 Task: Look for space in Căuşeni, Moldova from 5th July, 2023 to 15th July, 2023 for 9 adults in price range Rs.15000 to Rs.25000. Place can be entire place with 5 bedrooms having 5 beds and 5 bathrooms. Property type can be house, flat, guest house. Booking option can be shelf check-in. Required host language is English.
Action: Mouse moved to (416, 54)
Screenshot: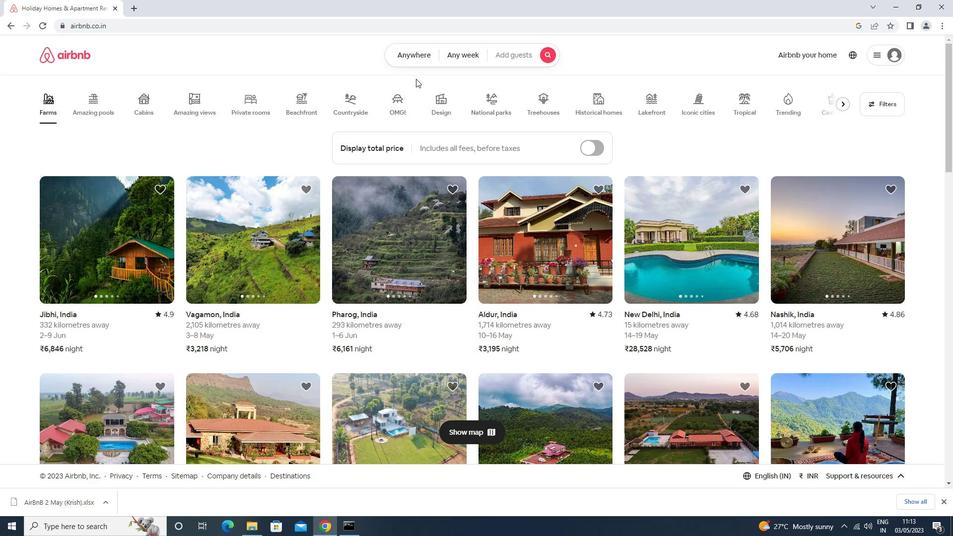 
Action: Mouse pressed left at (416, 54)
Screenshot: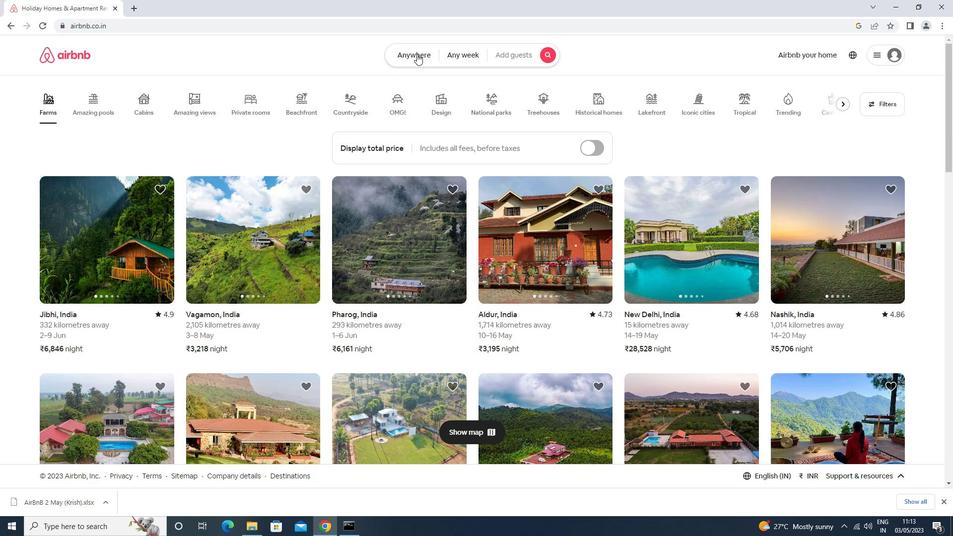 
Action: Mouse moved to (368, 95)
Screenshot: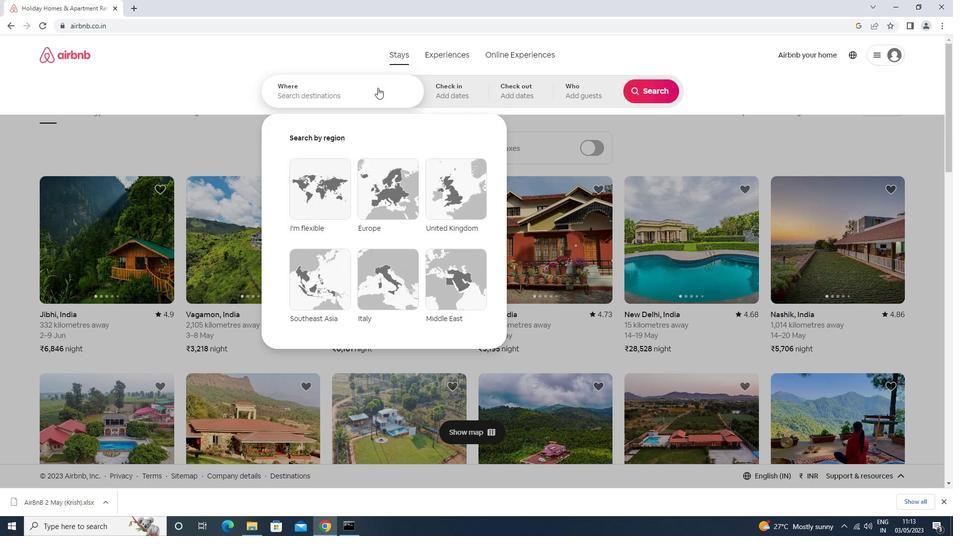 
Action: Mouse pressed left at (368, 95)
Screenshot: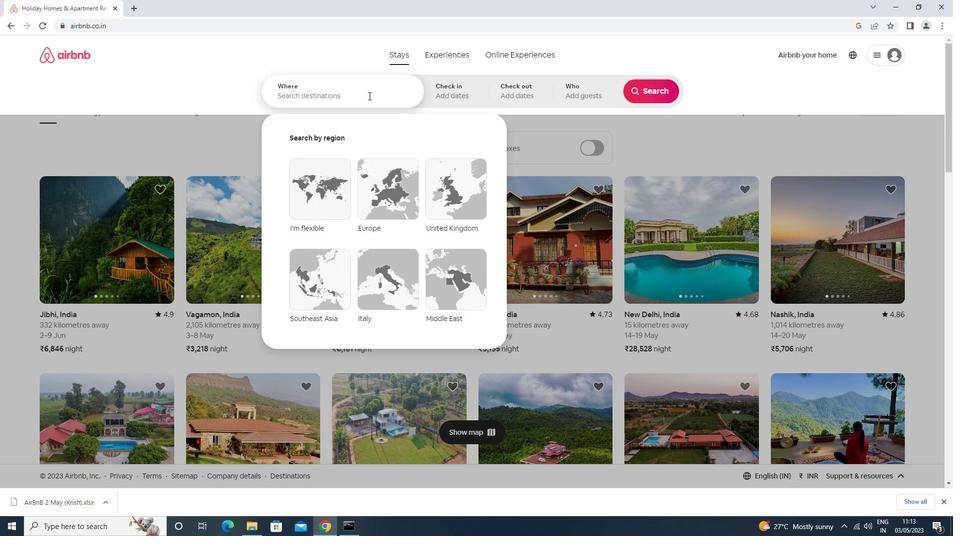 
Action: Key pressed causeni<Key.down><Key.enter>
Screenshot: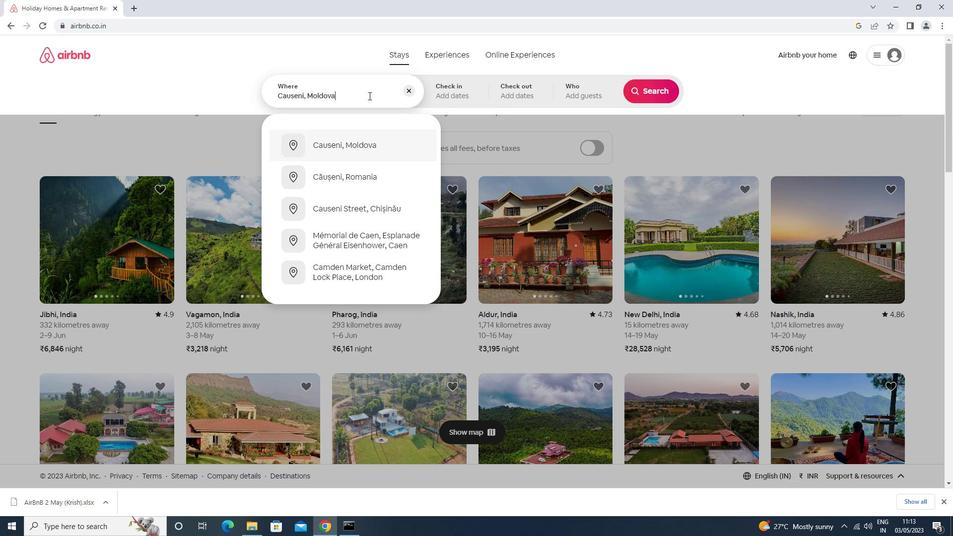 
Action: Mouse moved to (648, 172)
Screenshot: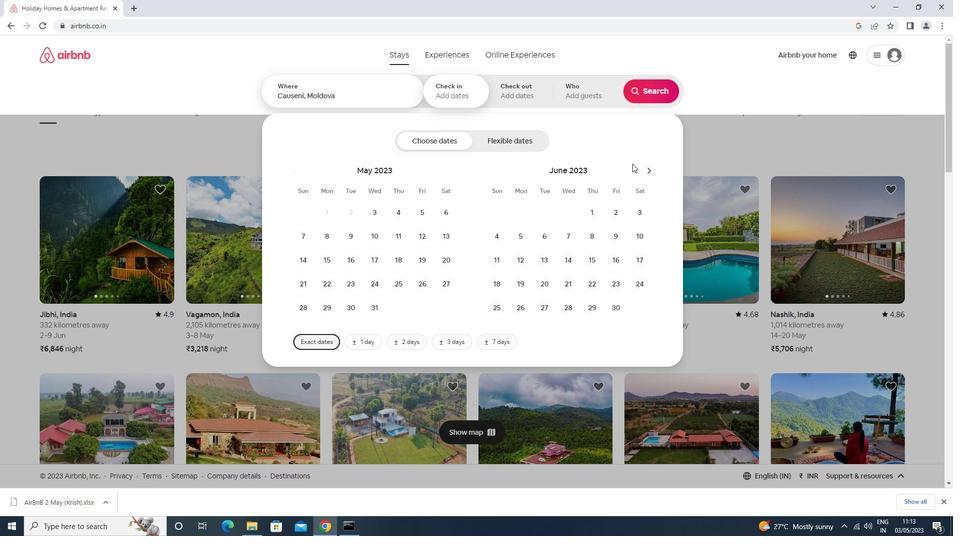 
Action: Mouse pressed left at (648, 172)
Screenshot: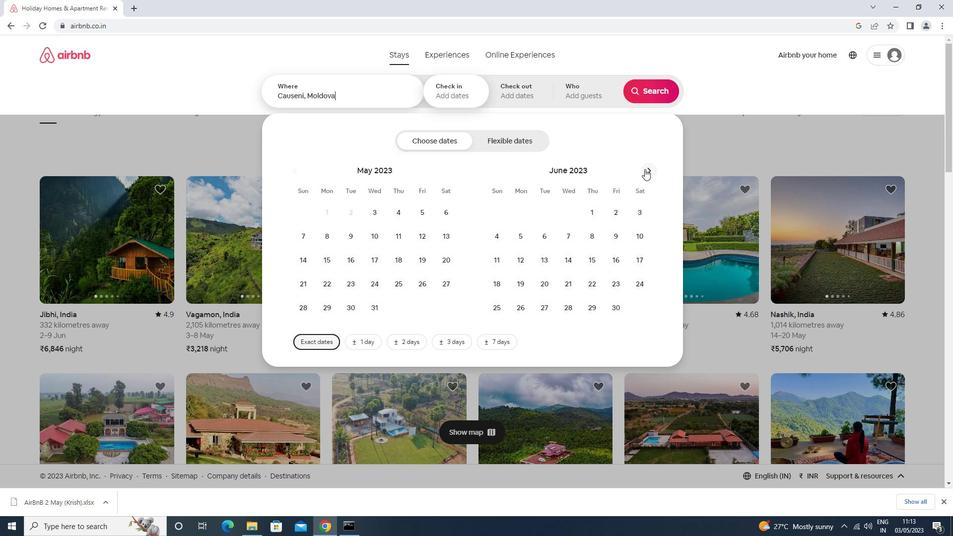 
Action: Mouse moved to (568, 239)
Screenshot: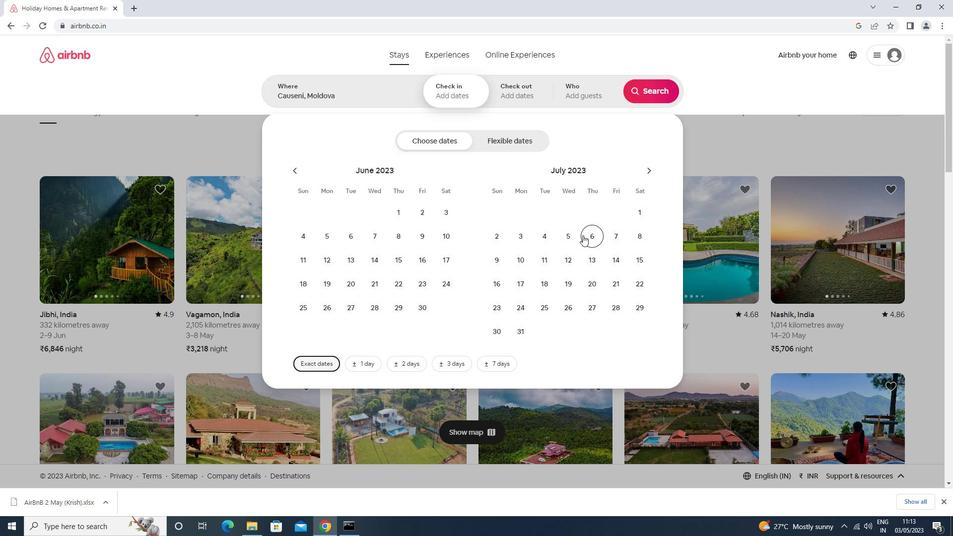 
Action: Mouse pressed left at (568, 239)
Screenshot: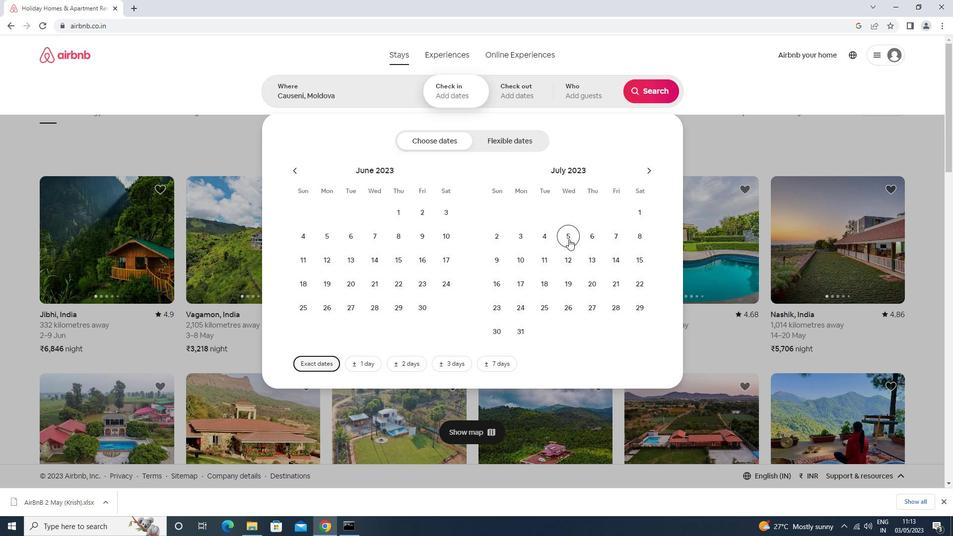 
Action: Mouse moved to (640, 265)
Screenshot: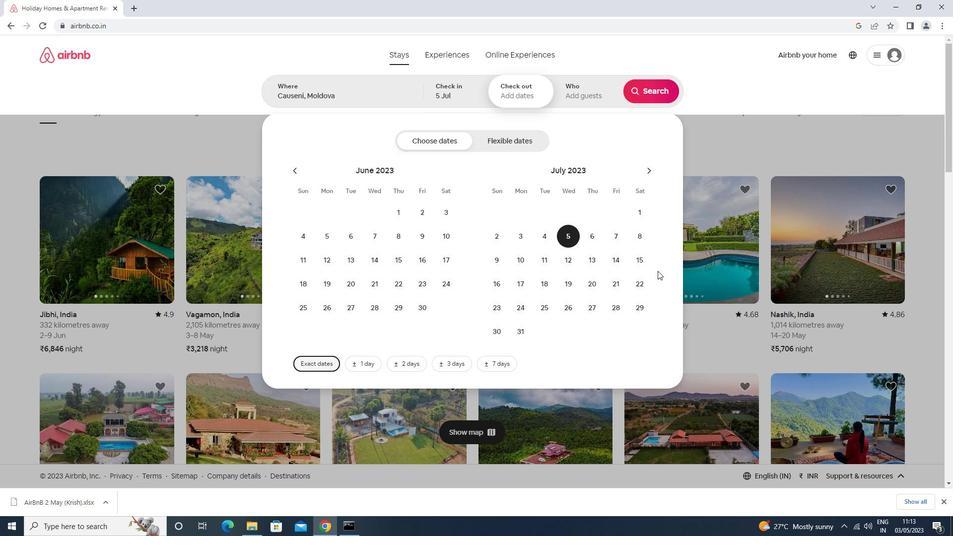 
Action: Mouse pressed left at (640, 265)
Screenshot: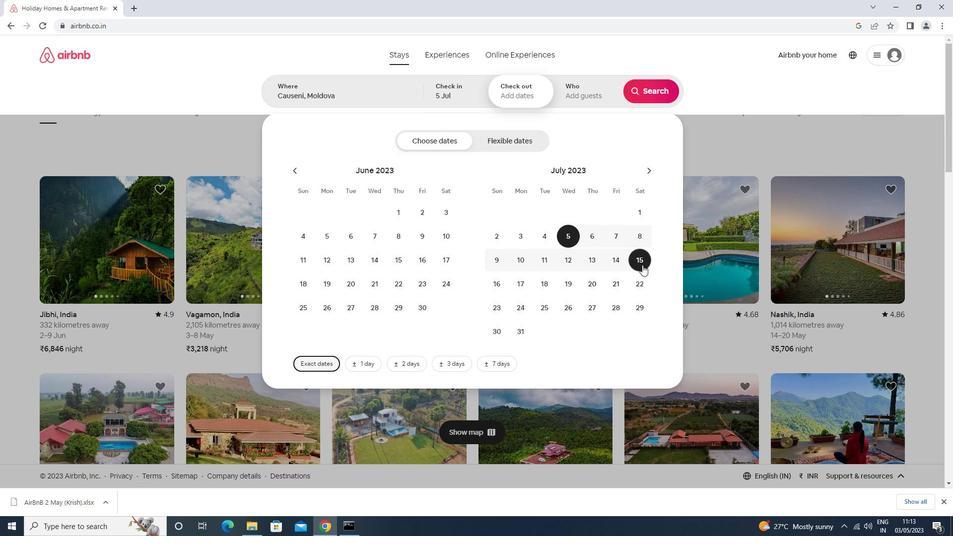 
Action: Mouse moved to (580, 101)
Screenshot: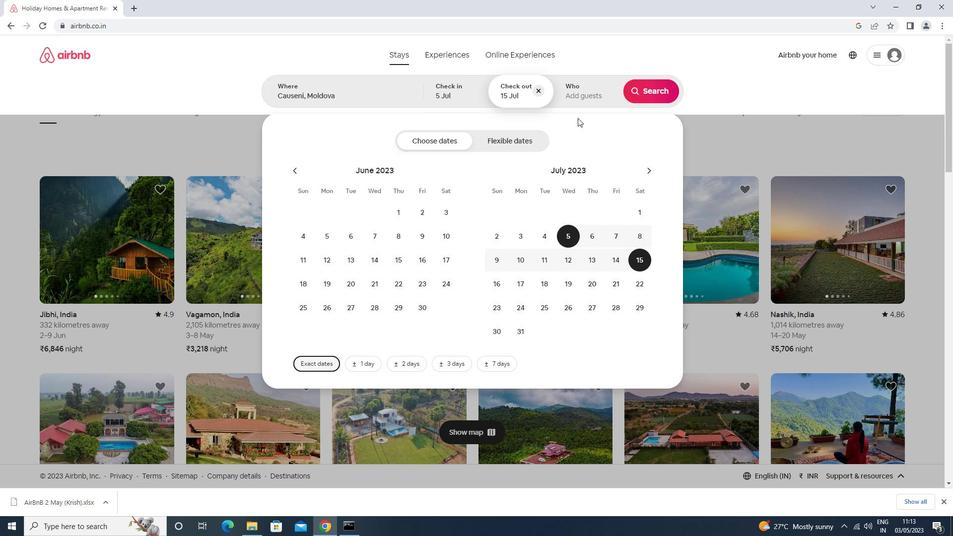 
Action: Mouse pressed left at (580, 101)
Screenshot: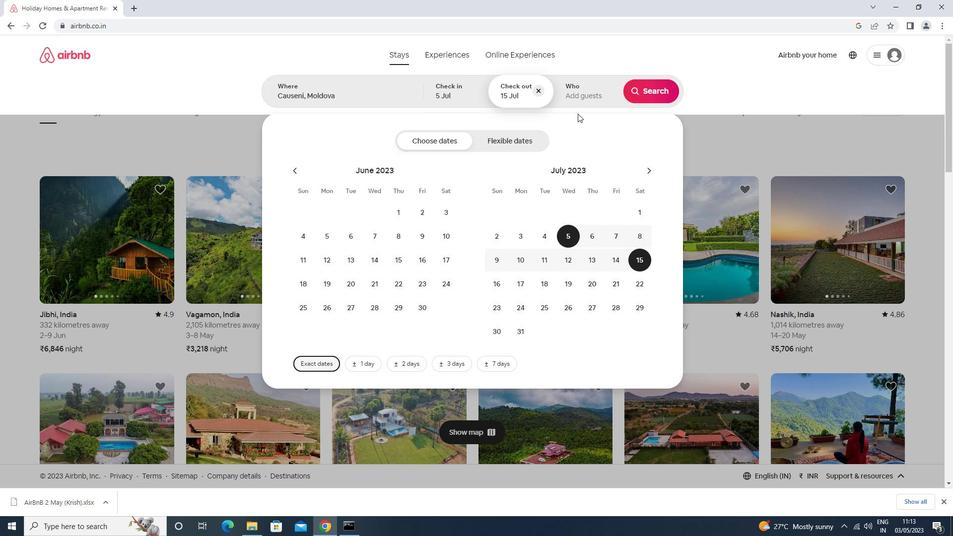 
Action: Mouse moved to (658, 143)
Screenshot: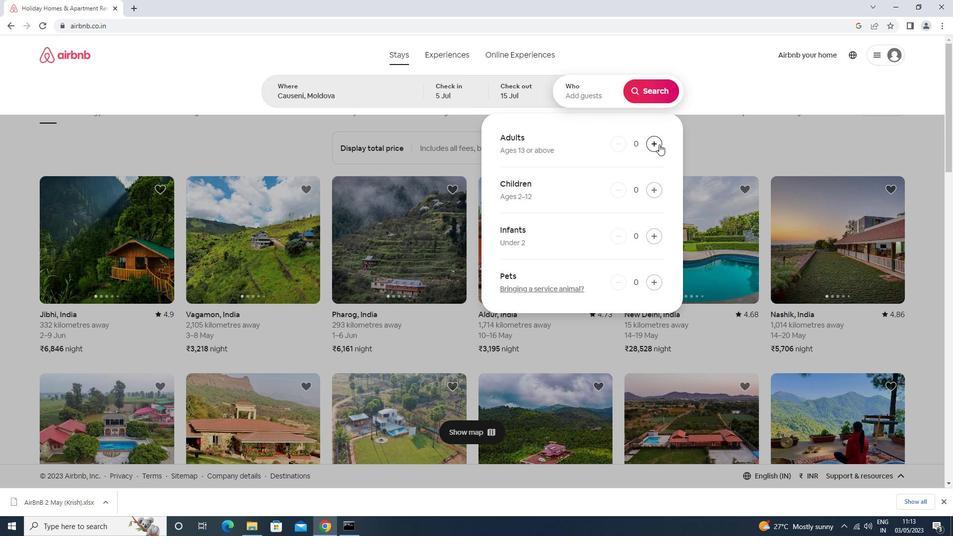 
Action: Mouse pressed left at (658, 143)
Screenshot: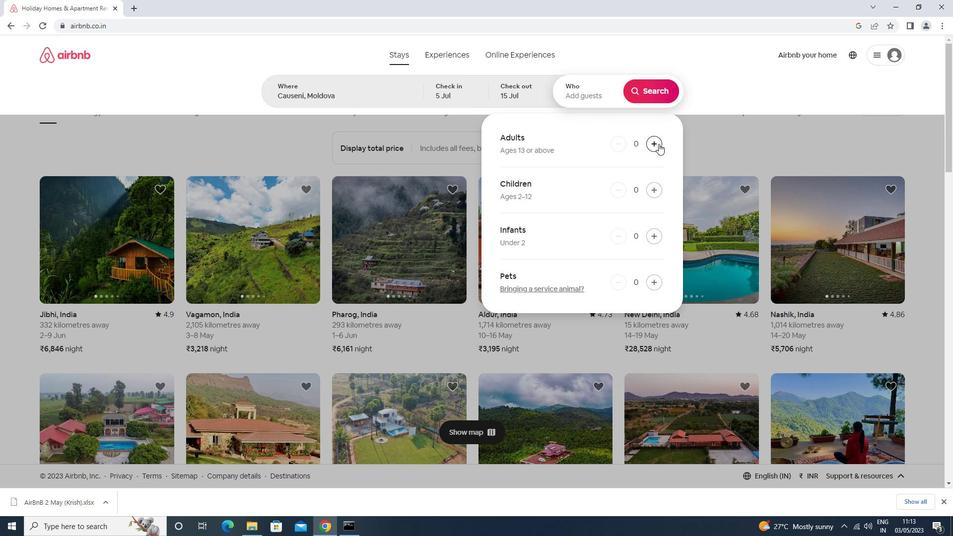 
Action: Mouse pressed left at (658, 143)
Screenshot: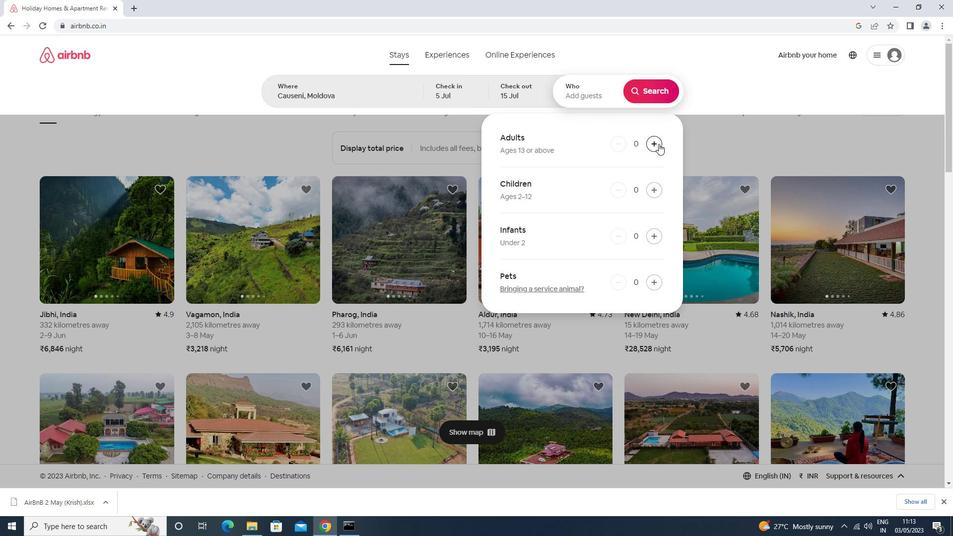 
Action: Mouse pressed left at (658, 143)
Screenshot: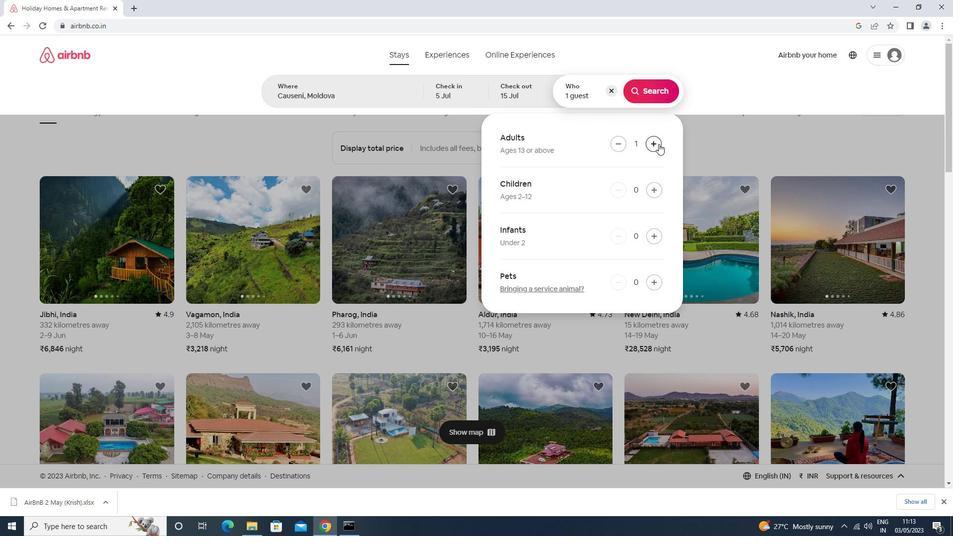 
Action: Mouse pressed left at (658, 143)
Screenshot: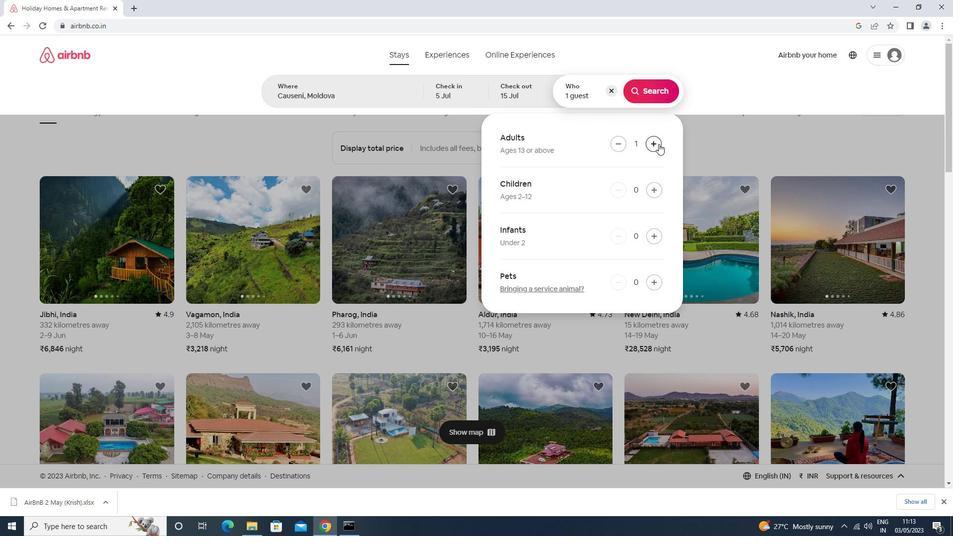 
Action: Mouse pressed left at (658, 143)
Screenshot: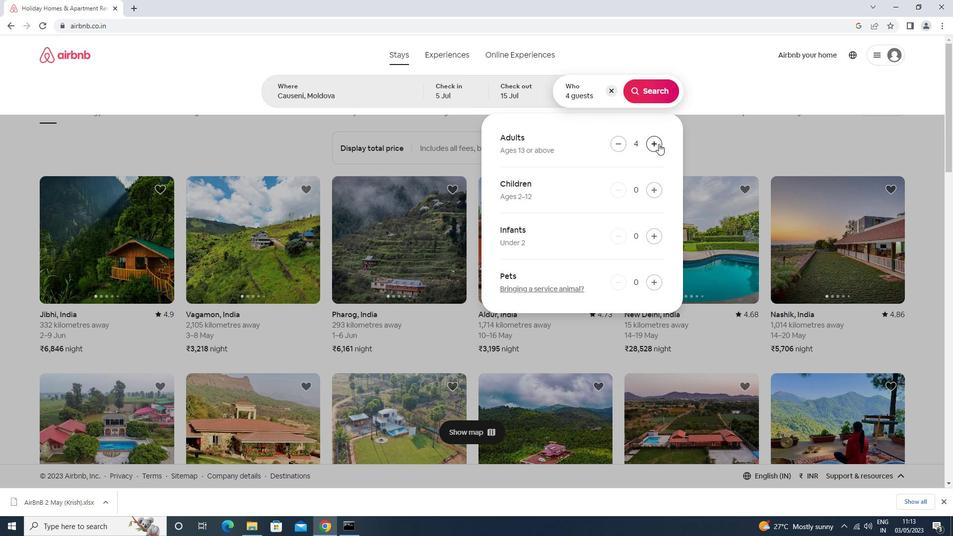 
Action: Mouse pressed left at (658, 143)
Screenshot: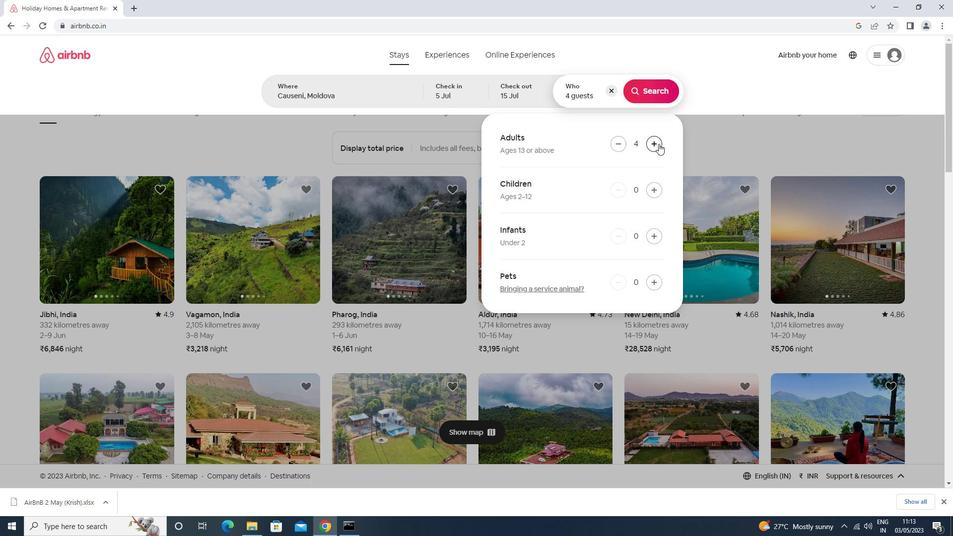 
Action: Mouse pressed left at (658, 143)
Screenshot: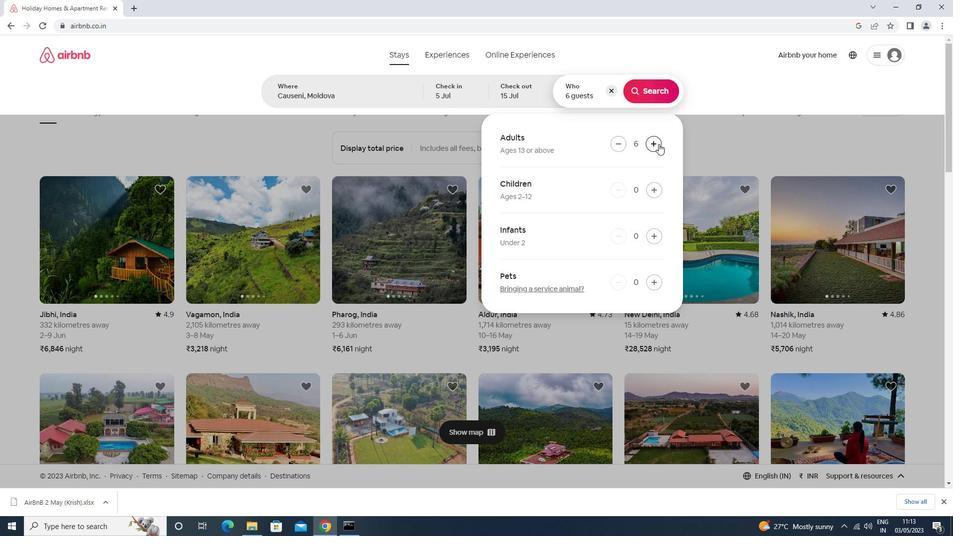 
Action: Mouse pressed left at (658, 143)
Screenshot: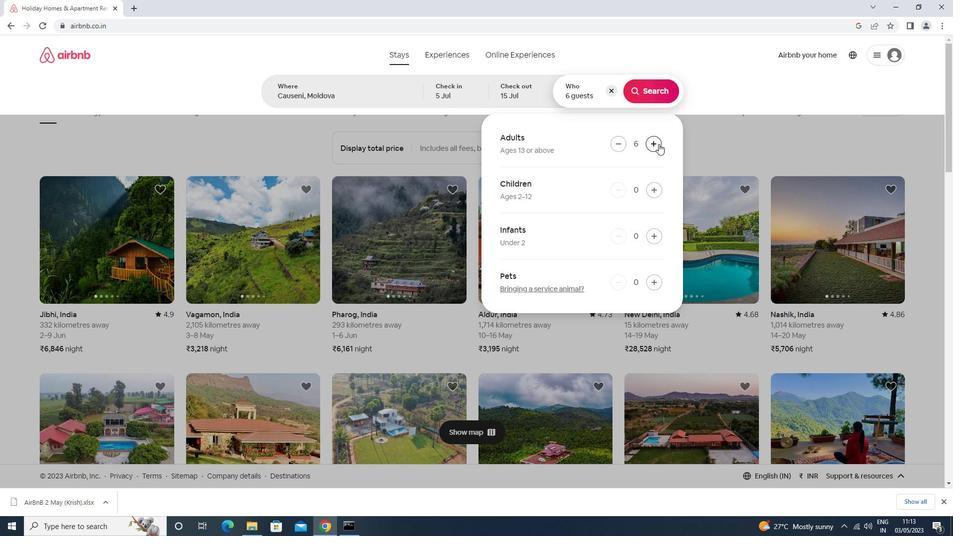 
Action: Mouse moved to (657, 143)
Screenshot: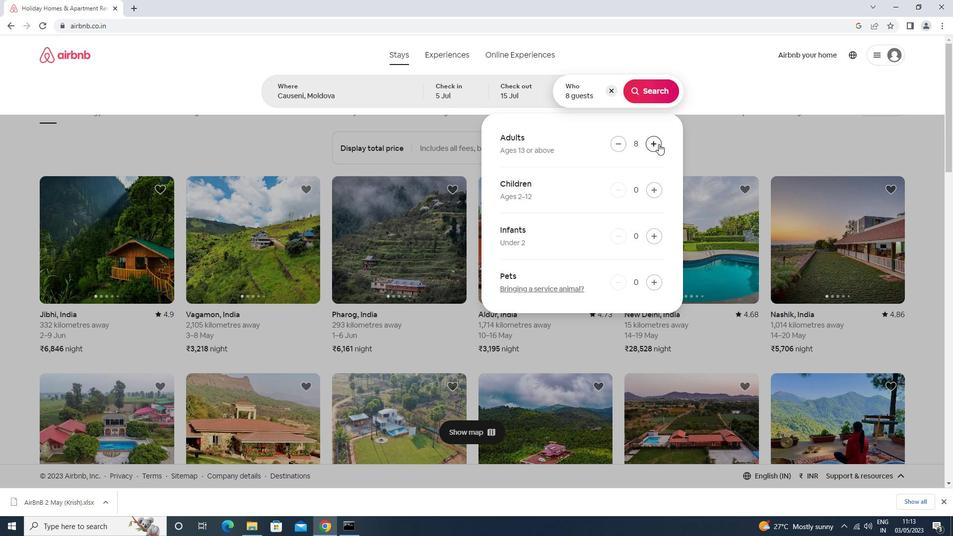 
Action: Mouse pressed left at (657, 143)
Screenshot: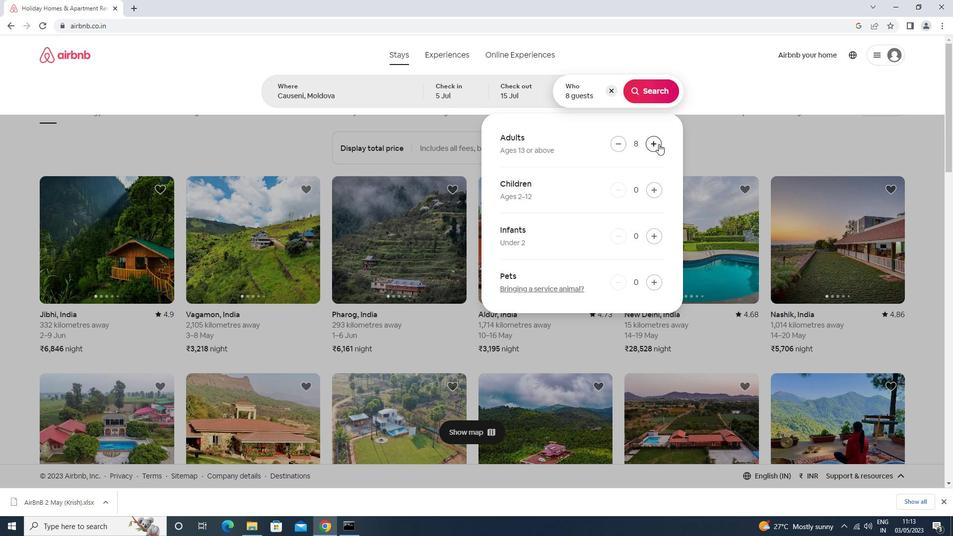 
Action: Mouse moved to (647, 92)
Screenshot: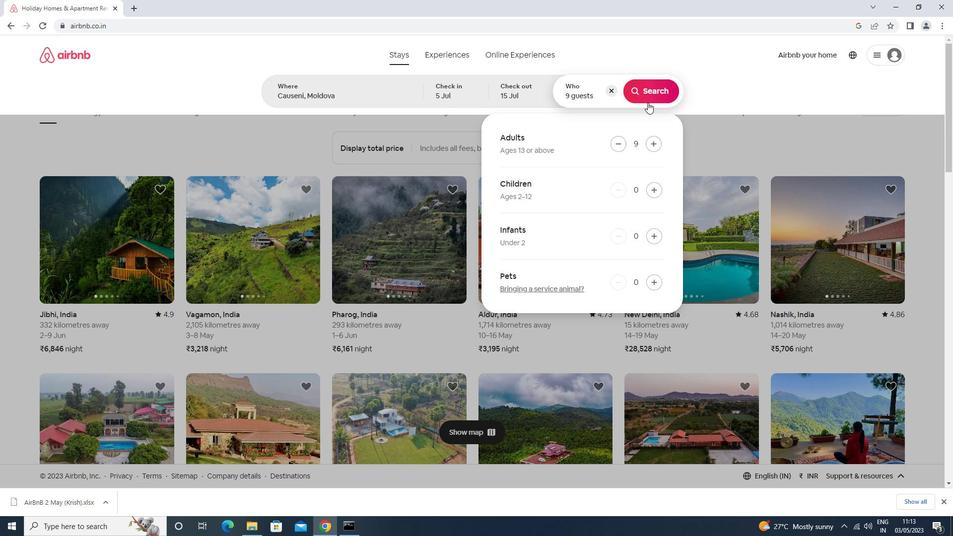 
Action: Mouse pressed left at (647, 92)
Screenshot: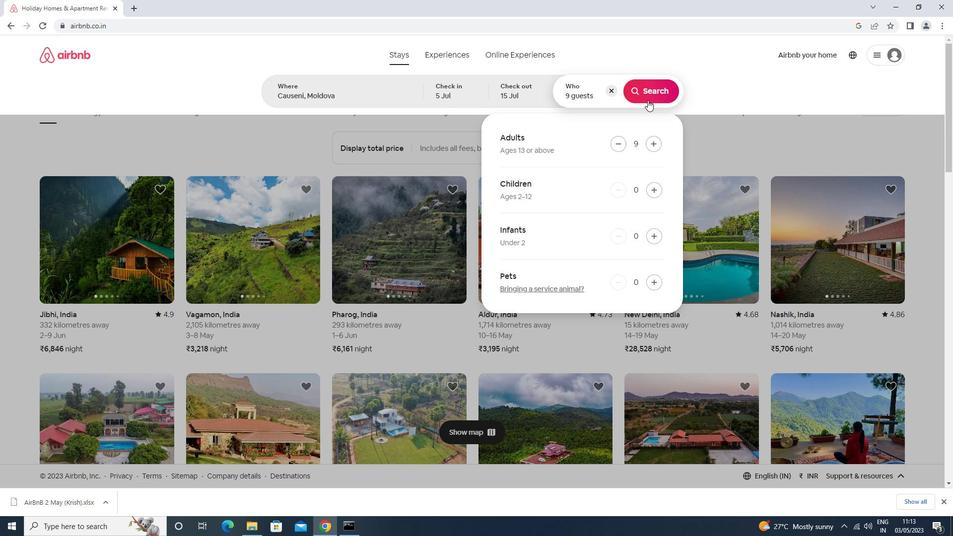 
Action: Mouse moved to (904, 91)
Screenshot: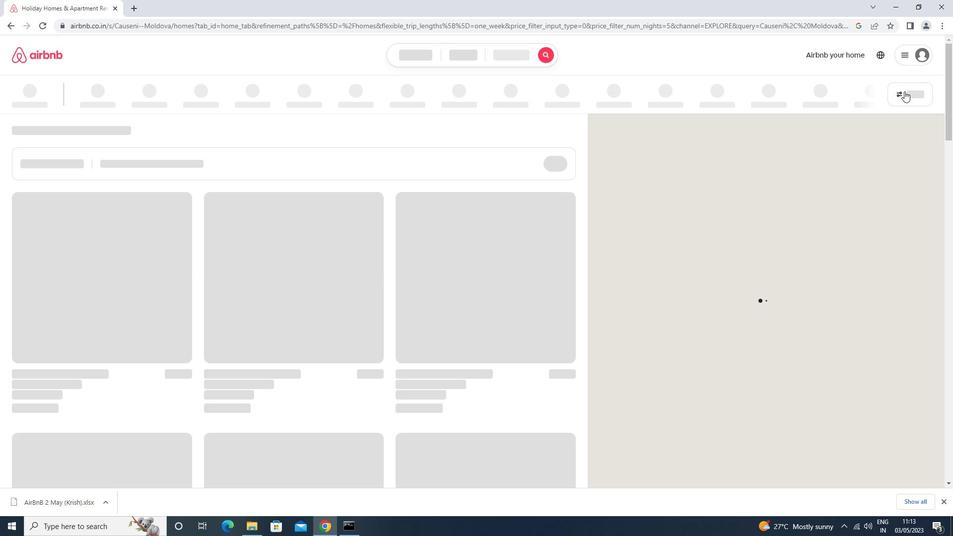 
Action: Mouse pressed left at (904, 91)
Screenshot: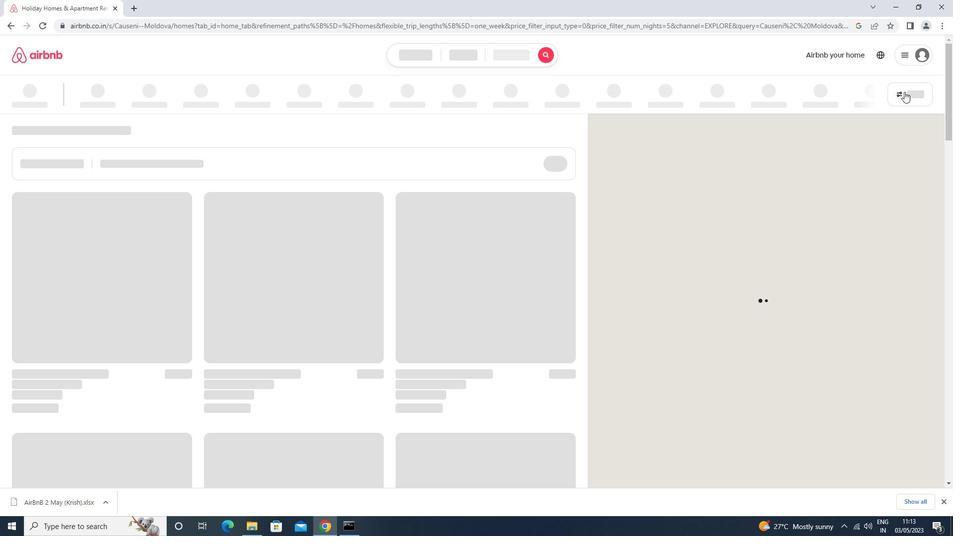 
Action: Mouse moved to (919, 93)
Screenshot: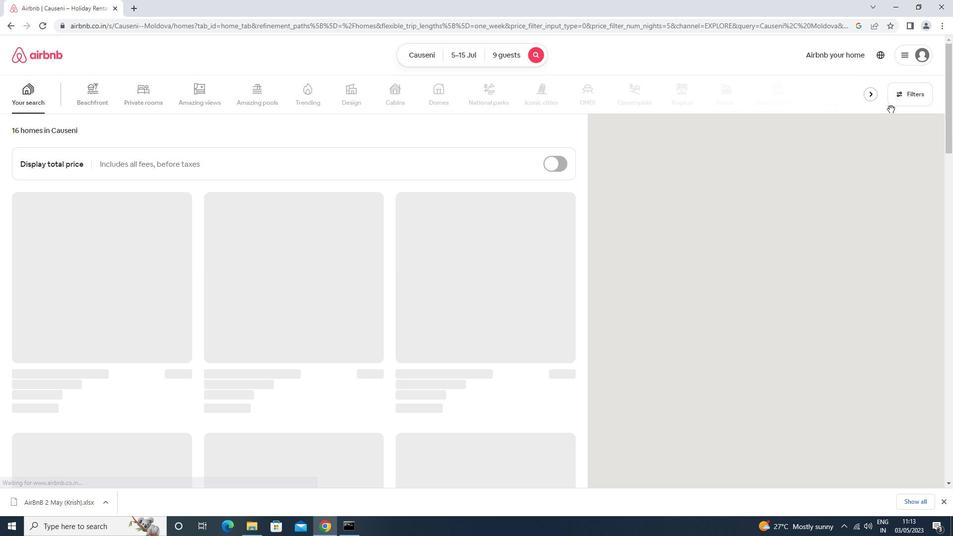 
Action: Mouse pressed left at (919, 93)
Screenshot: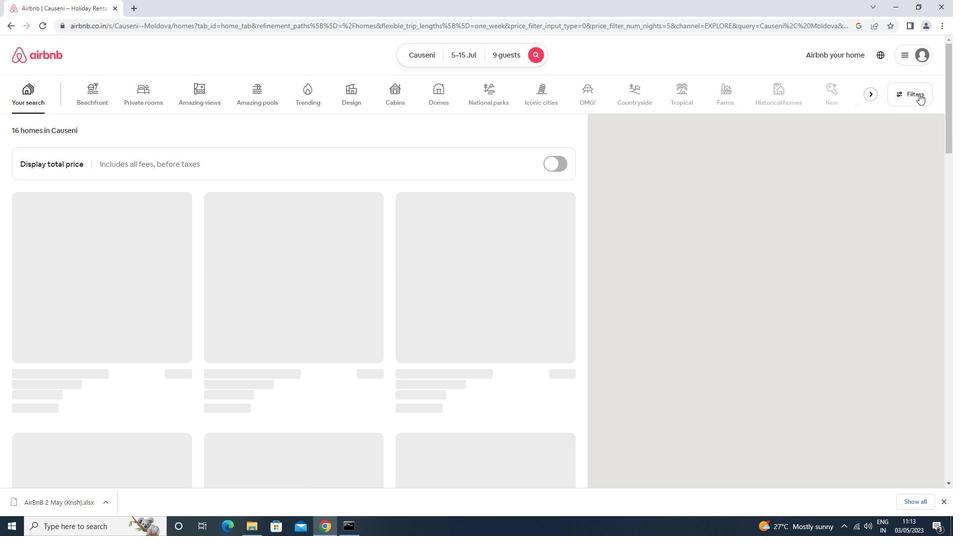 
Action: Mouse moved to (386, 213)
Screenshot: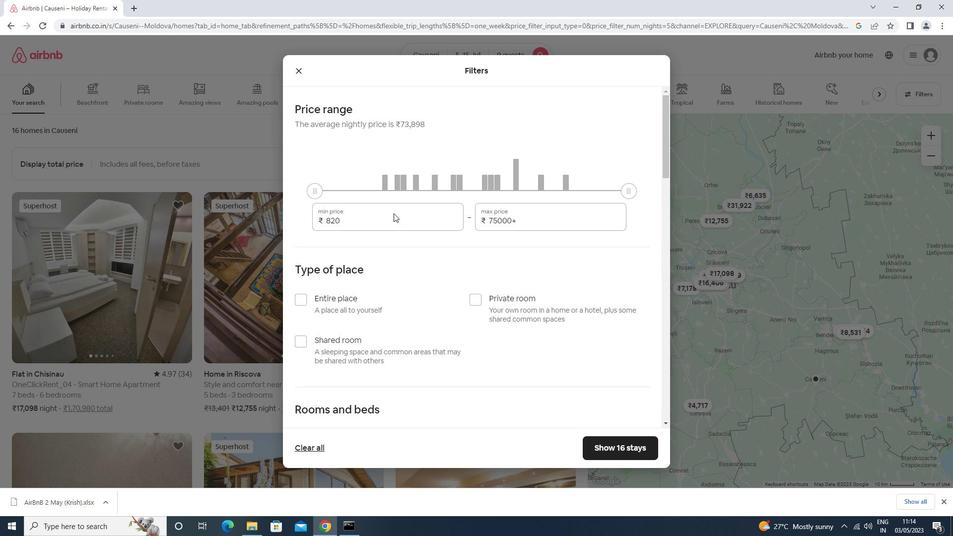 
Action: Mouse pressed left at (386, 213)
Screenshot: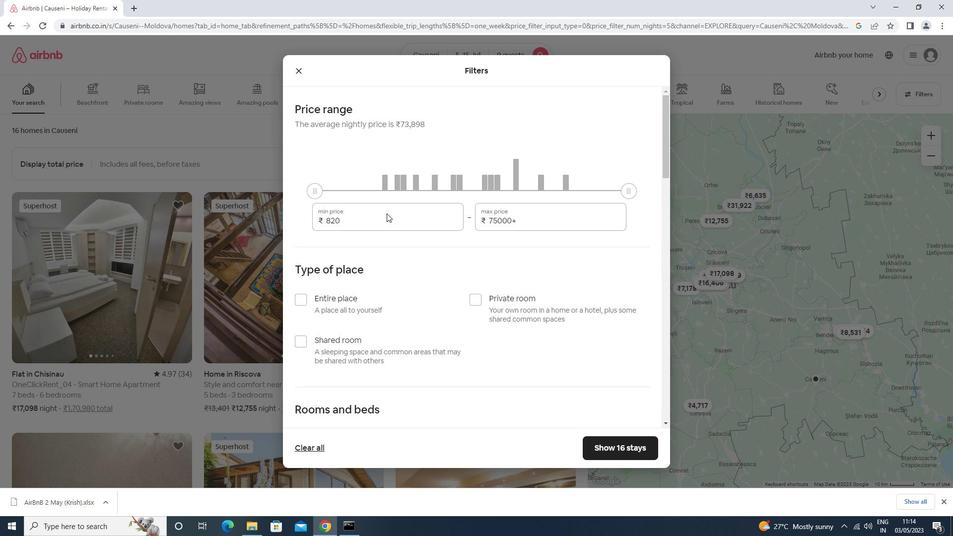 
Action: Mouse moved to (385, 213)
Screenshot: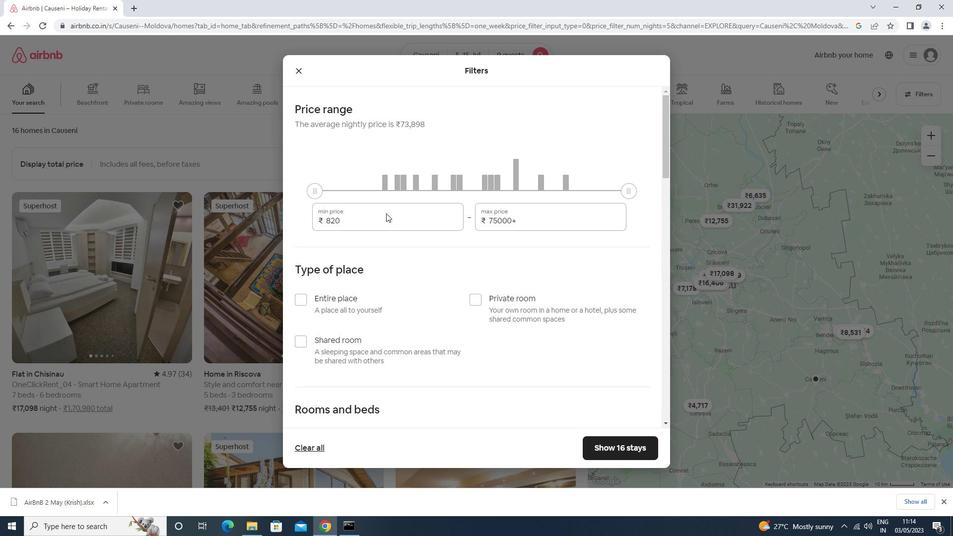 
Action: Key pressed <Key.backspace><Key.backspace><Key.backspace><Key.backspace><Key.backspace><Key.backspace><Key.backspace><Key.backspace><Key.backspace><Key.backspace><Key.backspace><Key.backspace>15000<Key.tab>25000
Screenshot: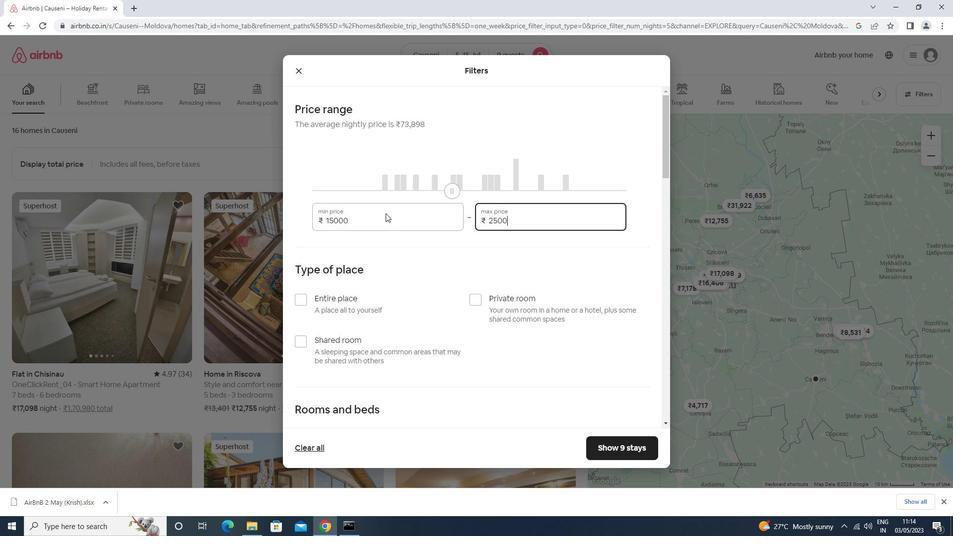 
Action: Mouse moved to (345, 304)
Screenshot: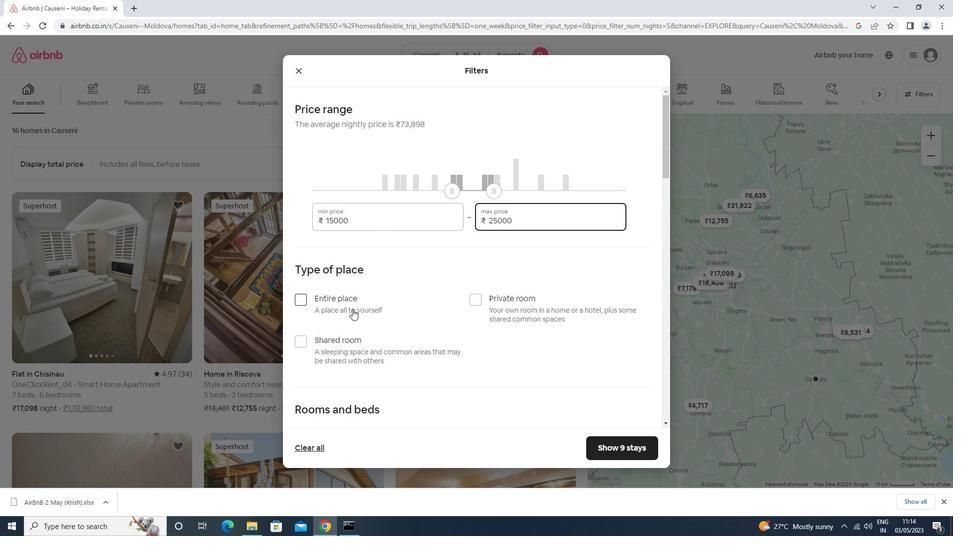 
Action: Mouse pressed left at (345, 304)
Screenshot: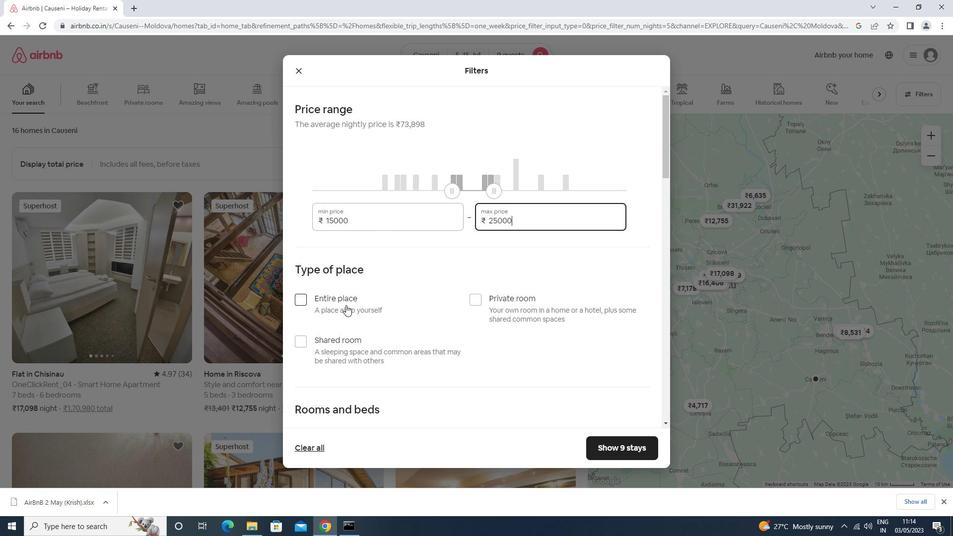 
Action: Mouse moved to (345, 302)
Screenshot: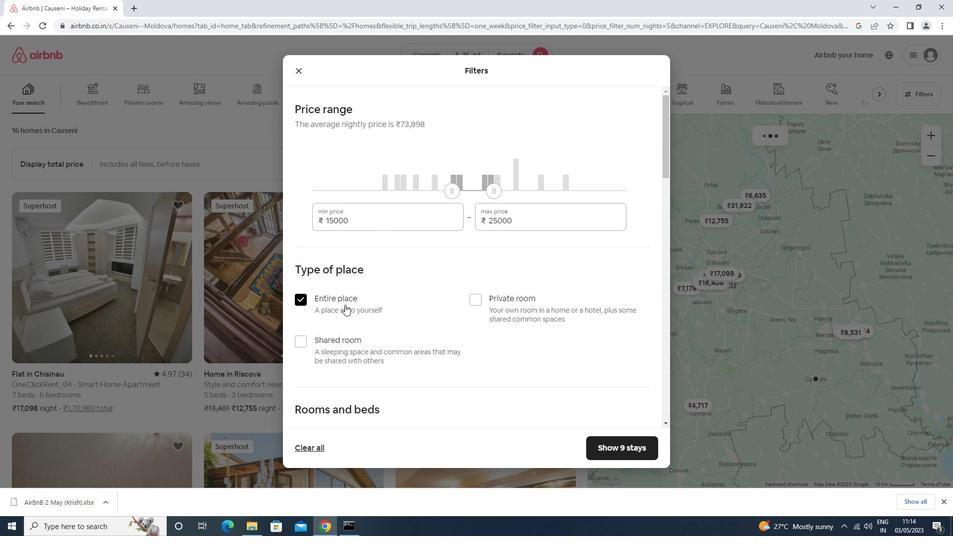 
Action: Mouse scrolled (345, 302) with delta (0, 0)
Screenshot: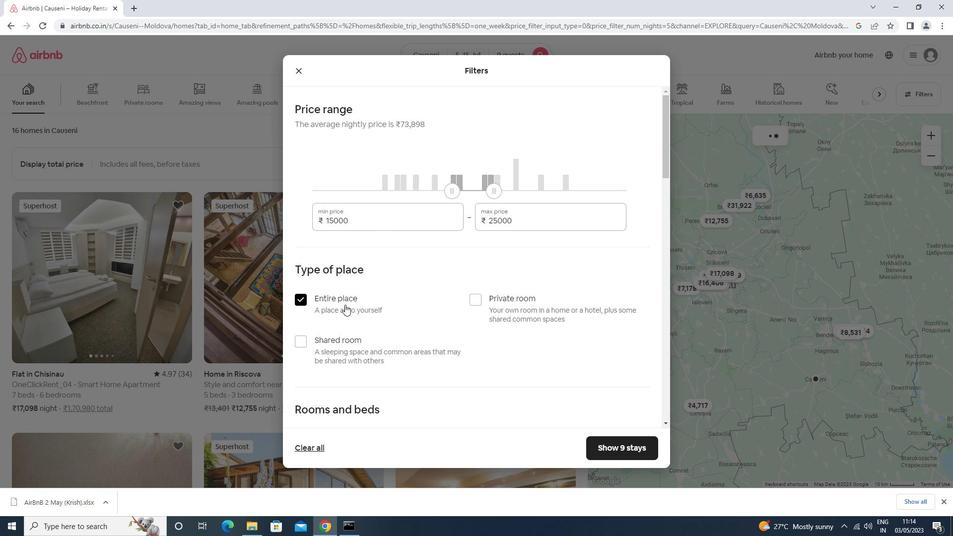 
Action: Mouse scrolled (345, 302) with delta (0, 0)
Screenshot: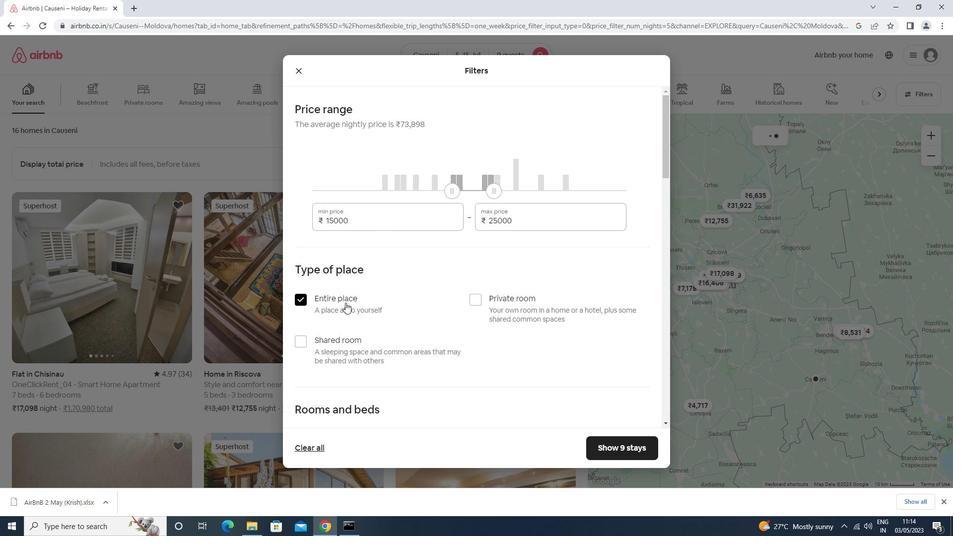 
Action: Mouse scrolled (345, 302) with delta (0, 0)
Screenshot: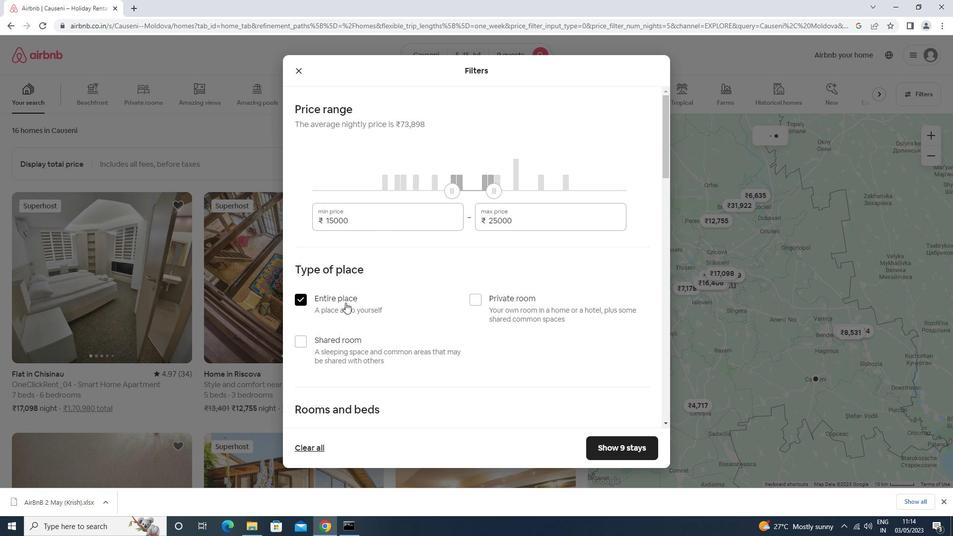 
Action: Mouse scrolled (345, 302) with delta (0, 0)
Screenshot: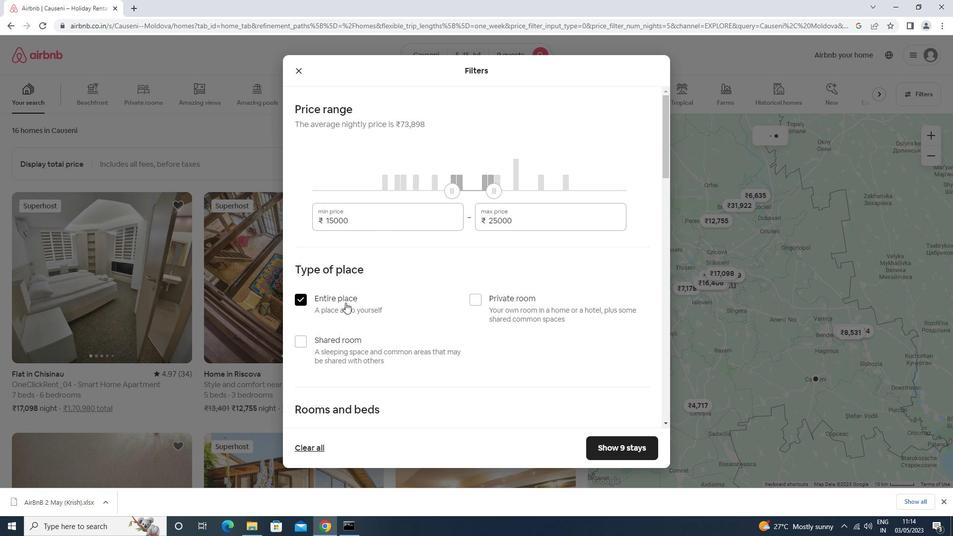 
Action: Mouse scrolled (345, 302) with delta (0, 0)
Screenshot: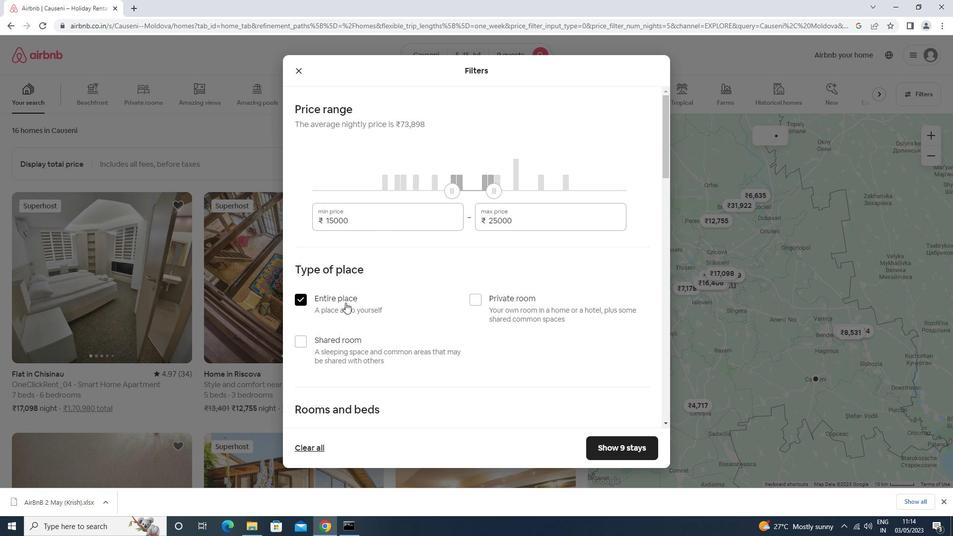 
Action: Mouse moved to (488, 207)
Screenshot: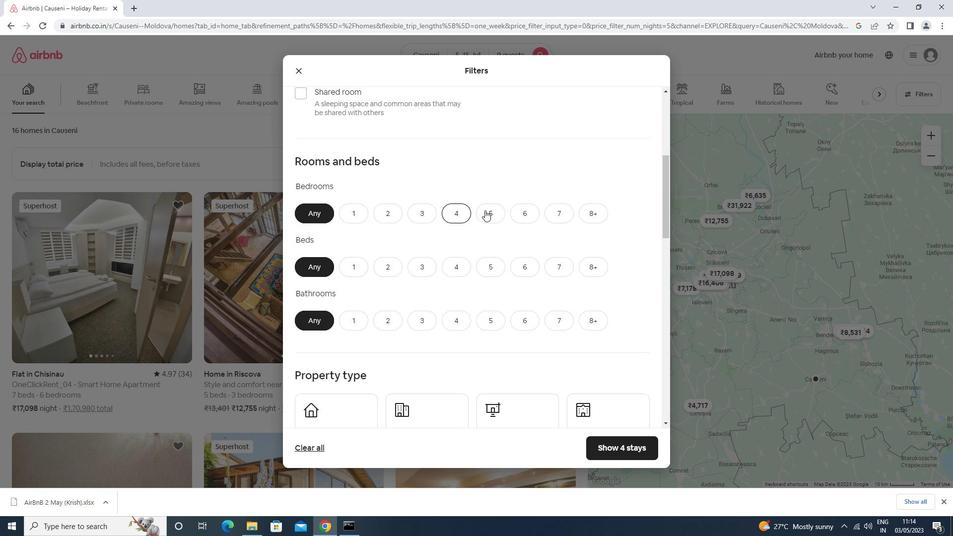 
Action: Mouse pressed left at (488, 207)
Screenshot: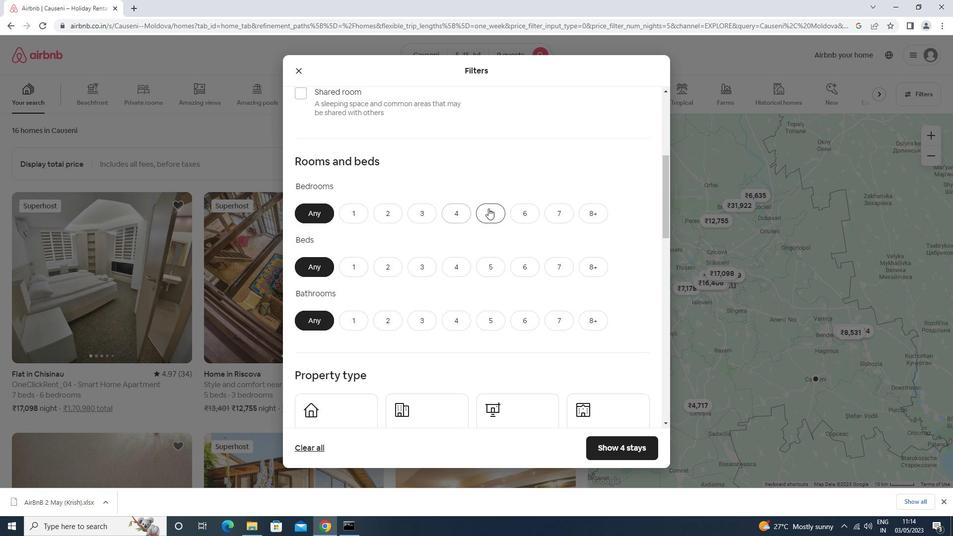 
Action: Mouse moved to (486, 263)
Screenshot: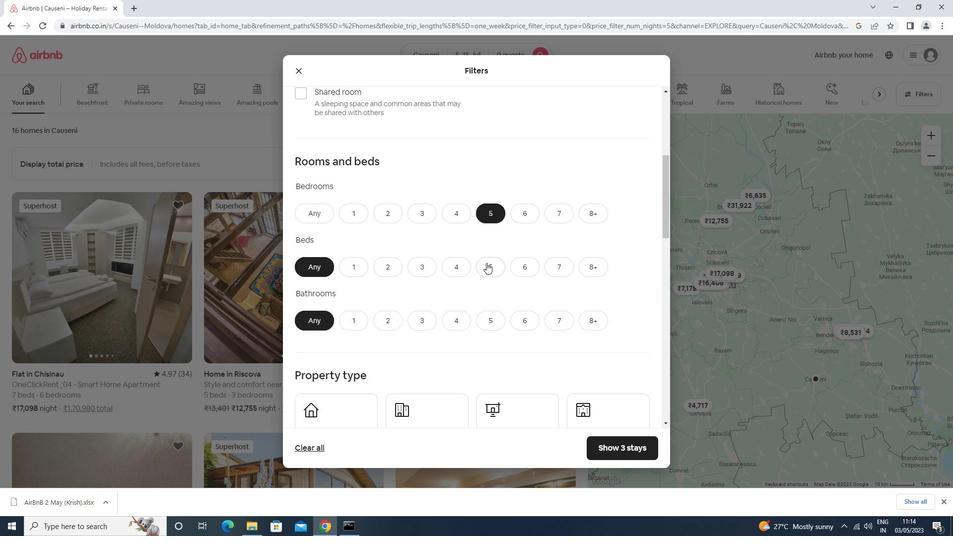 
Action: Mouse pressed left at (486, 263)
Screenshot: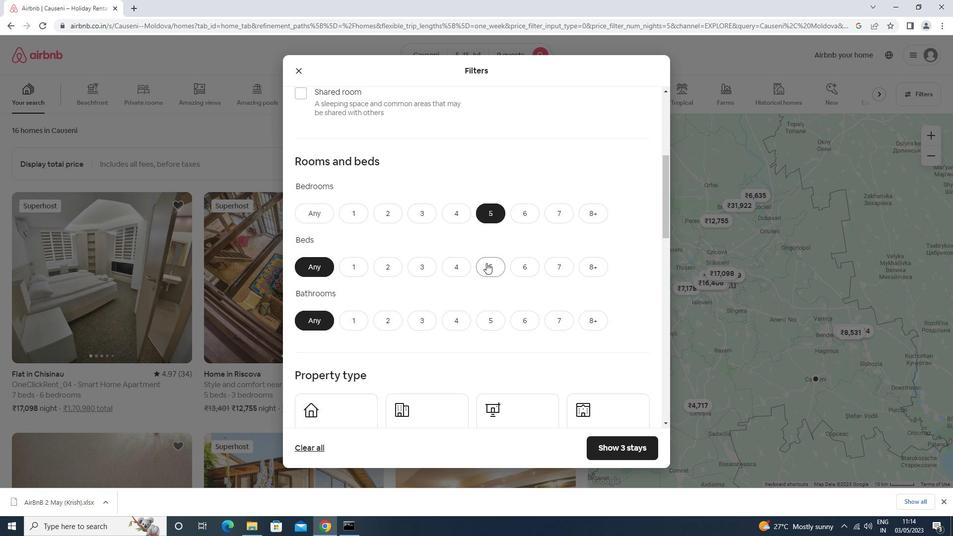 
Action: Mouse moved to (490, 318)
Screenshot: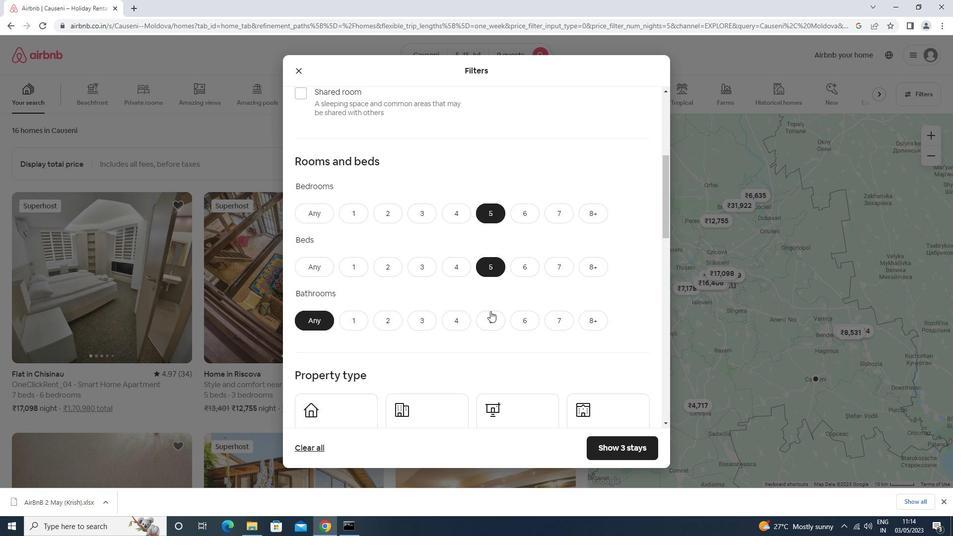 
Action: Mouse pressed left at (490, 318)
Screenshot: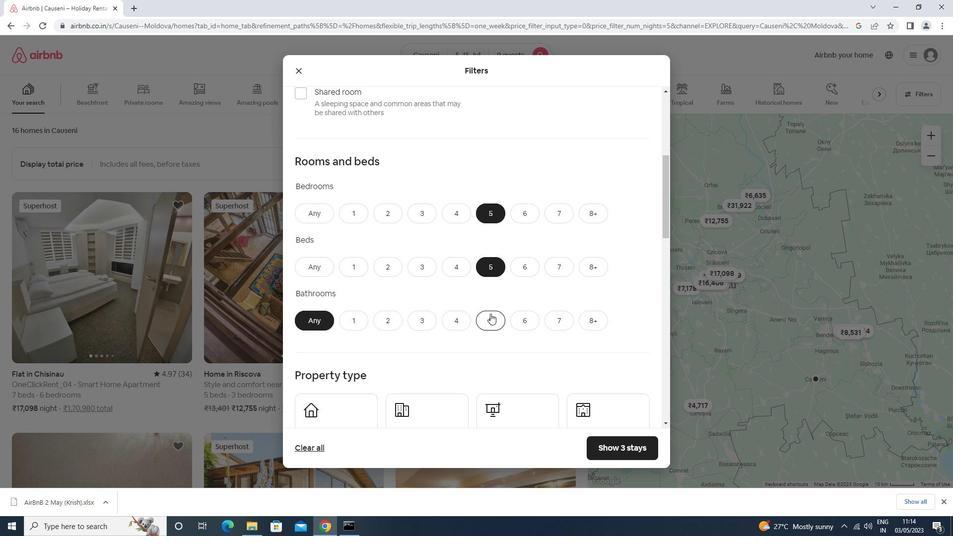 
Action: Mouse moved to (490, 310)
Screenshot: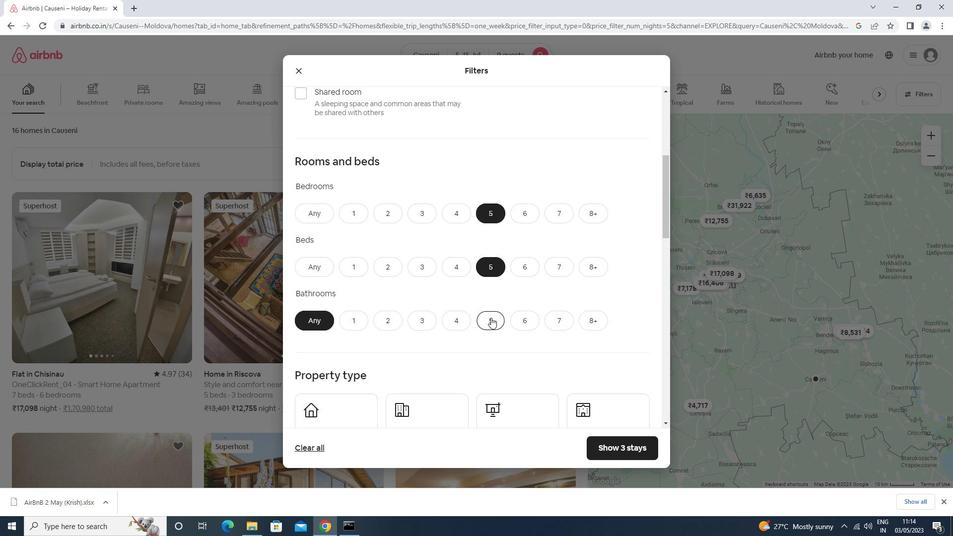 
Action: Mouse scrolled (490, 309) with delta (0, 0)
Screenshot: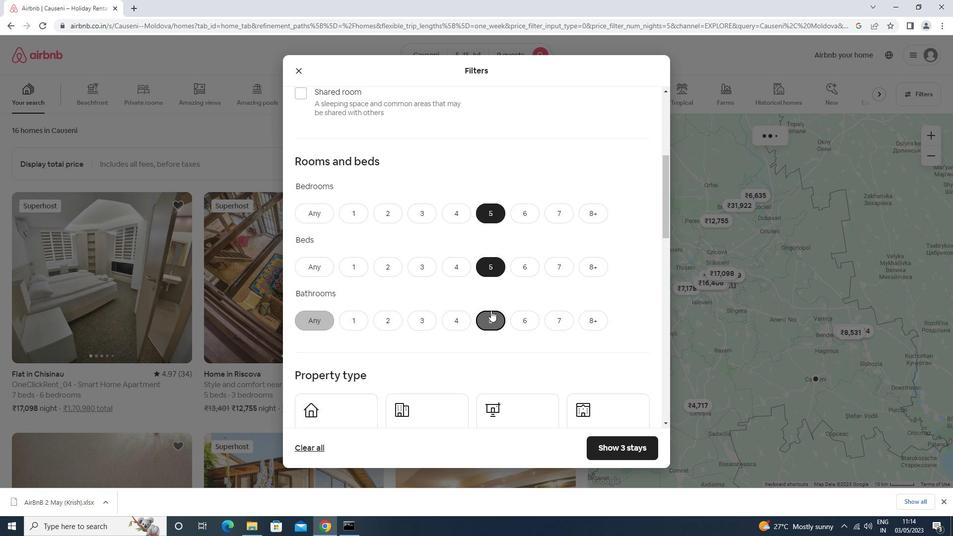 
Action: Mouse scrolled (490, 309) with delta (0, 0)
Screenshot: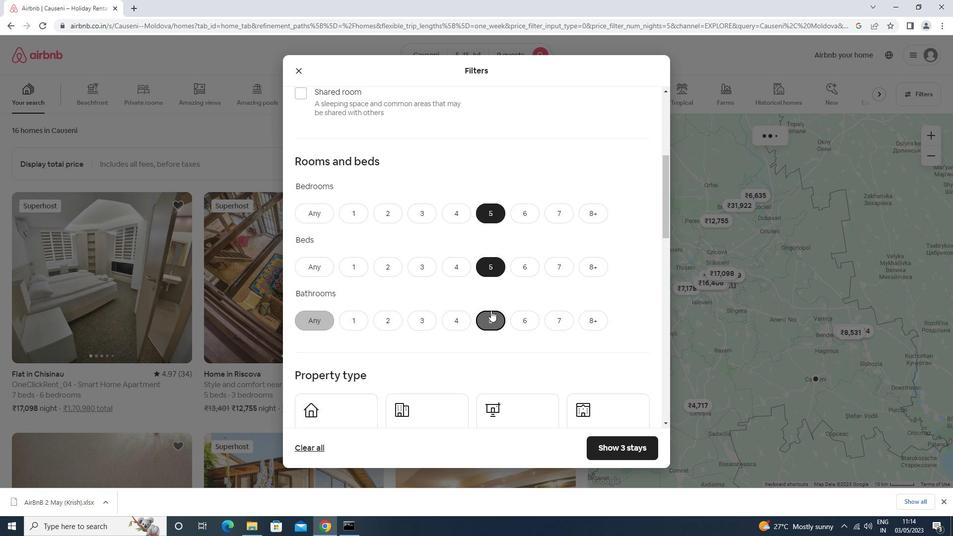
Action: Mouse scrolled (490, 309) with delta (0, 0)
Screenshot: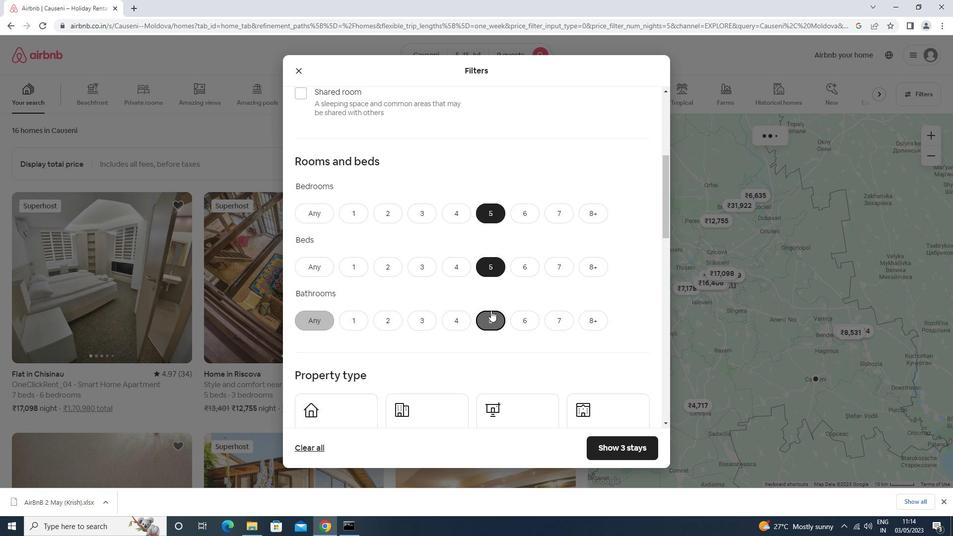 
Action: Mouse scrolled (490, 309) with delta (0, 0)
Screenshot: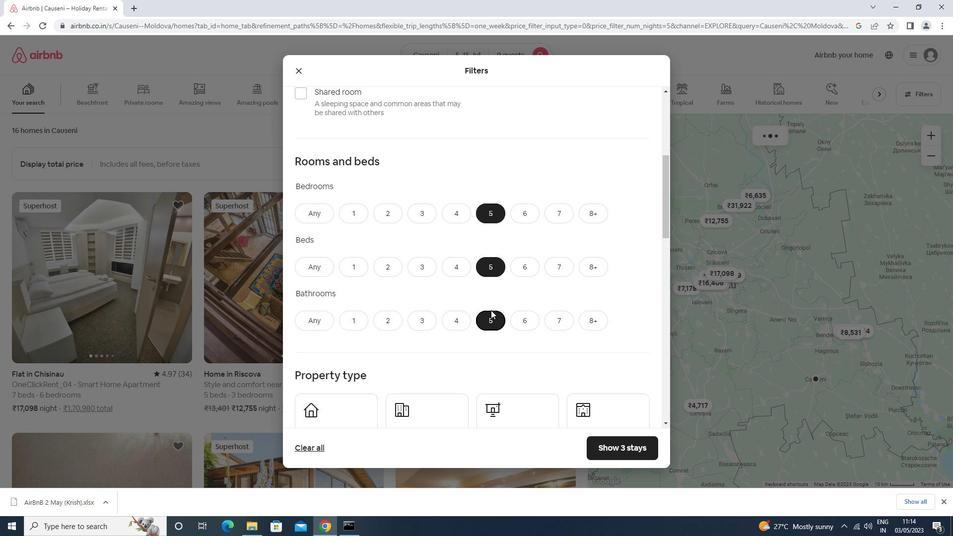 
Action: Mouse moved to (359, 239)
Screenshot: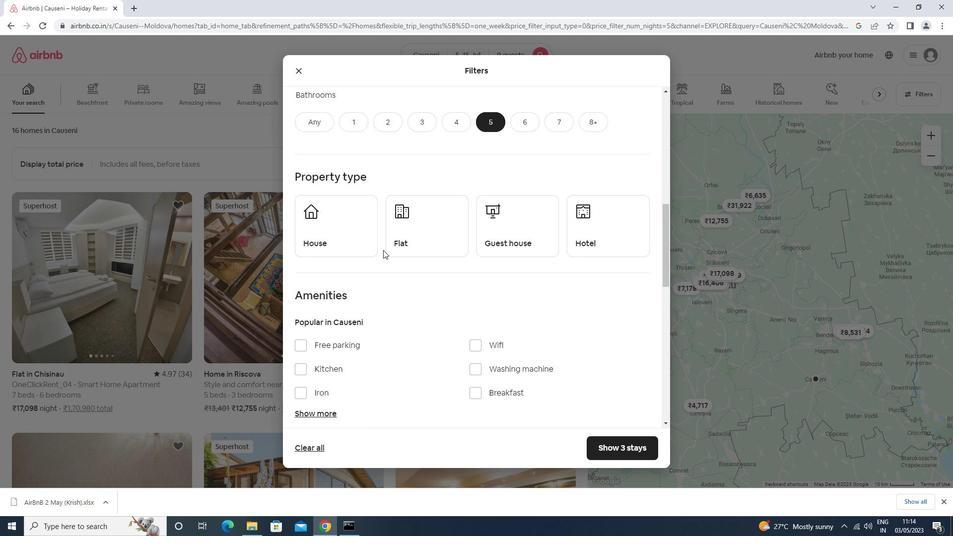 
Action: Mouse pressed left at (359, 239)
Screenshot: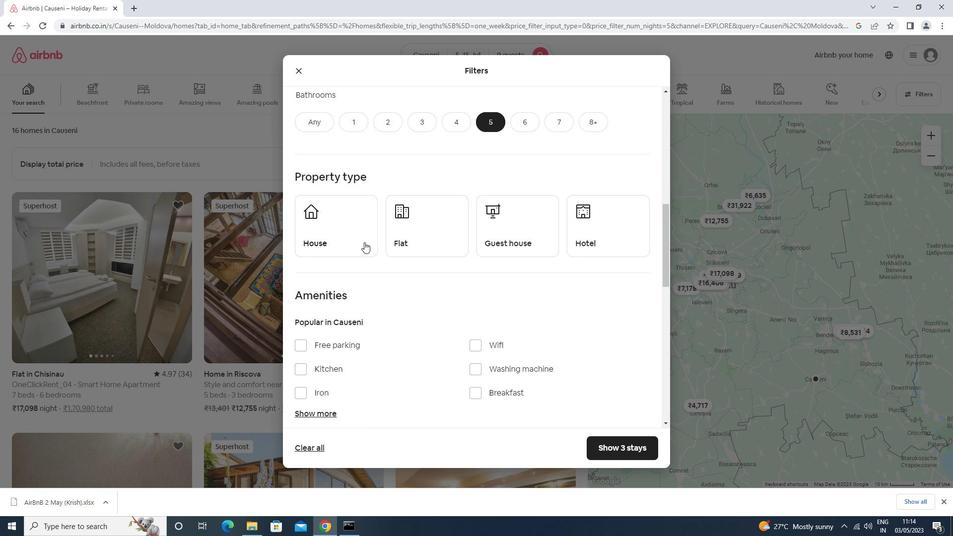
Action: Mouse moved to (427, 230)
Screenshot: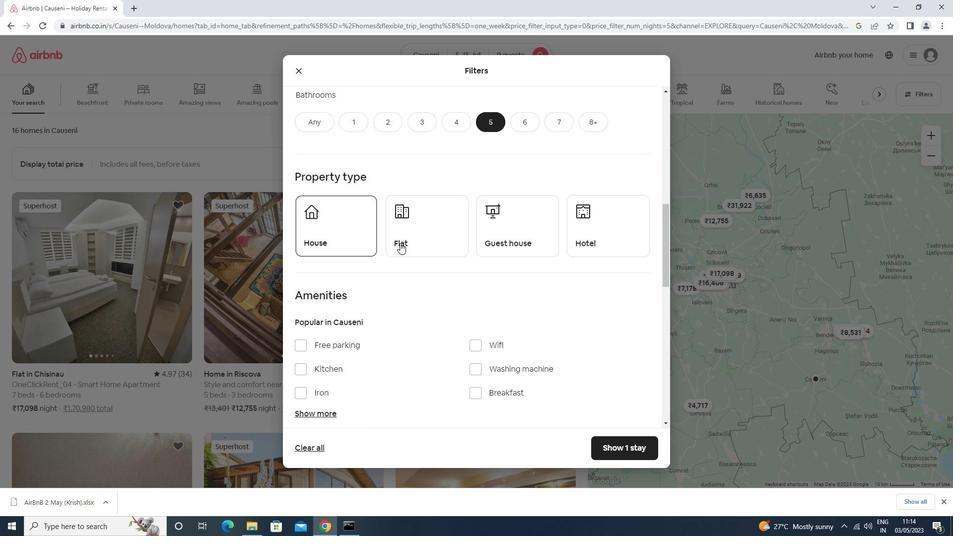 
Action: Mouse pressed left at (427, 230)
Screenshot: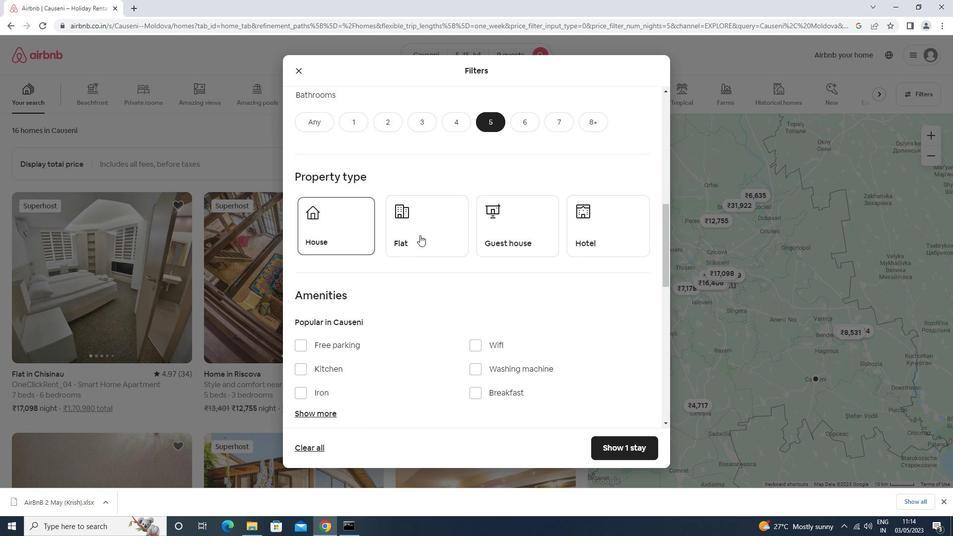 
Action: Mouse moved to (507, 217)
Screenshot: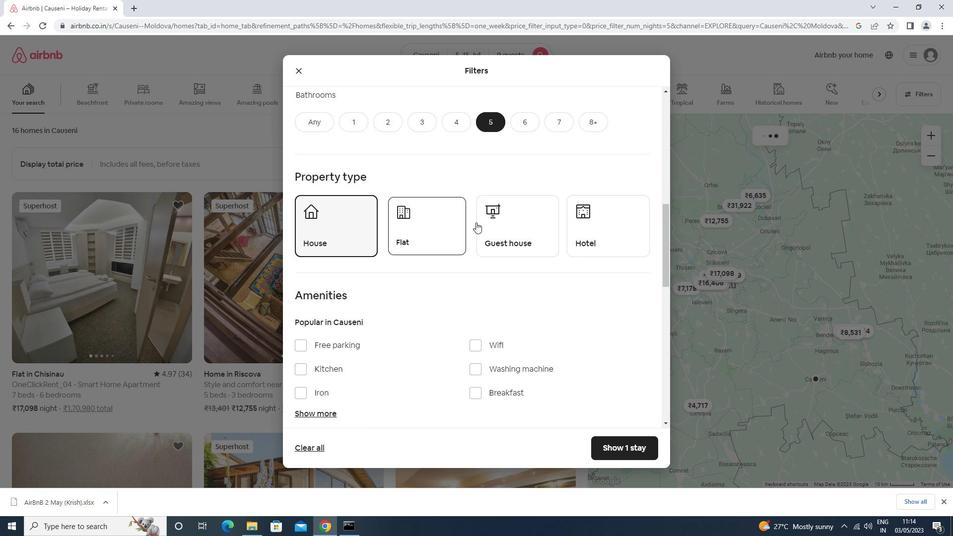 
Action: Mouse pressed left at (507, 217)
Screenshot: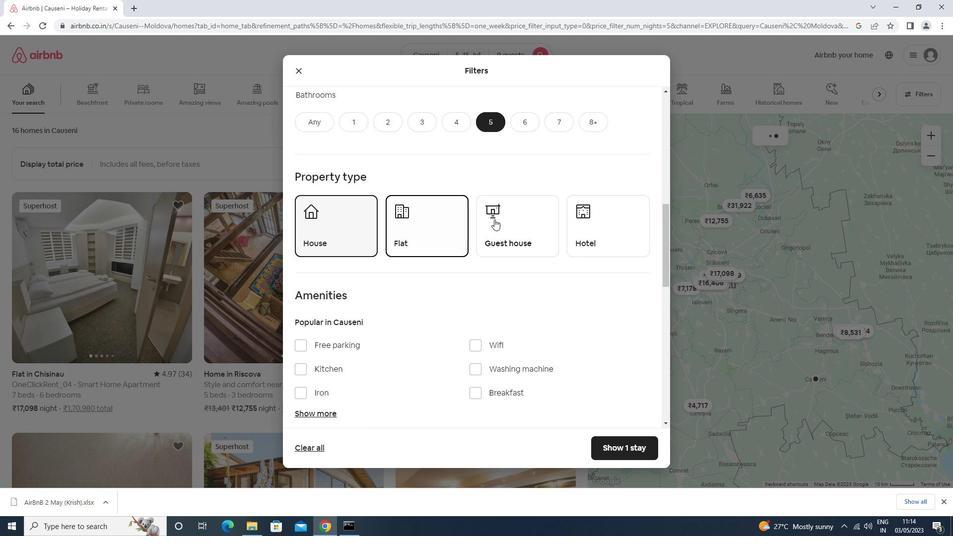 
Action: Mouse moved to (500, 218)
Screenshot: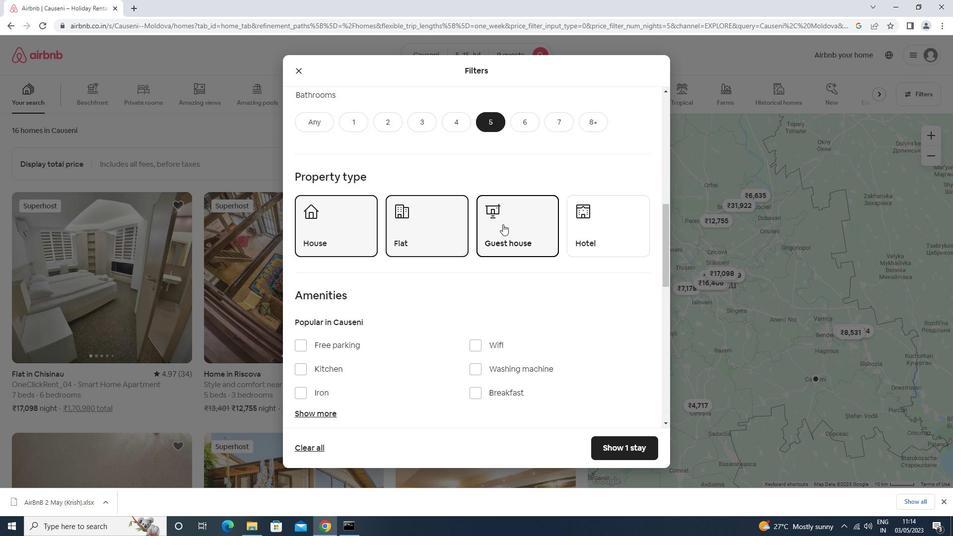 
Action: Mouse scrolled (500, 217) with delta (0, 0)
Screenshot: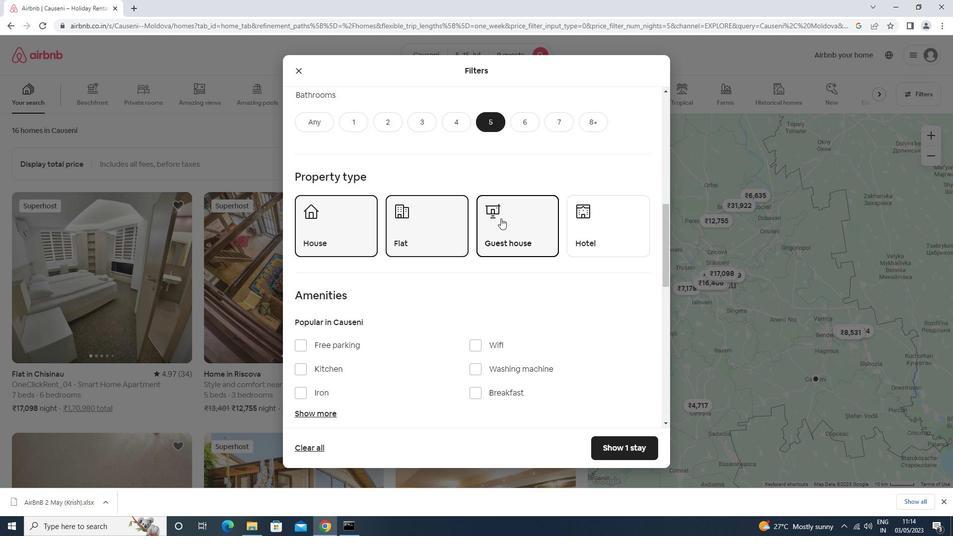 
Action: Mouse scrolled (500, 217) with delta (0, 0)
Screenshot: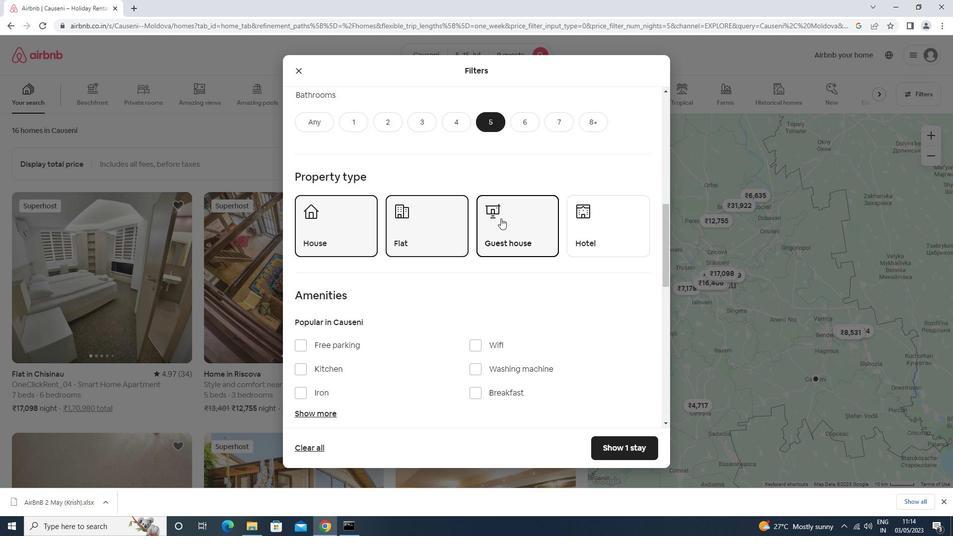 
Action: Mouse scrolled (500, 217) with delta (0, 0)
Screenshot: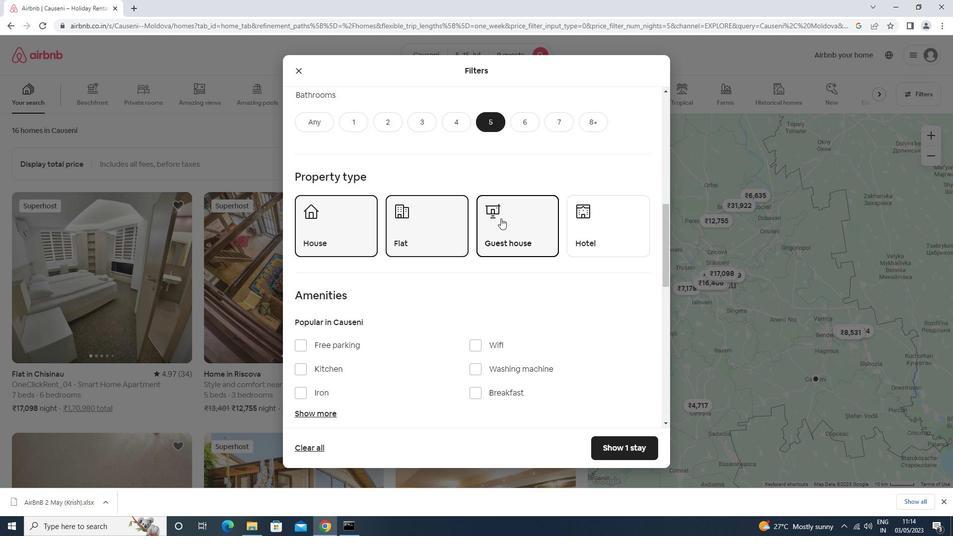 
Action: Mouse scrolled (500, 217) with delta (0, 0)
Screenshot: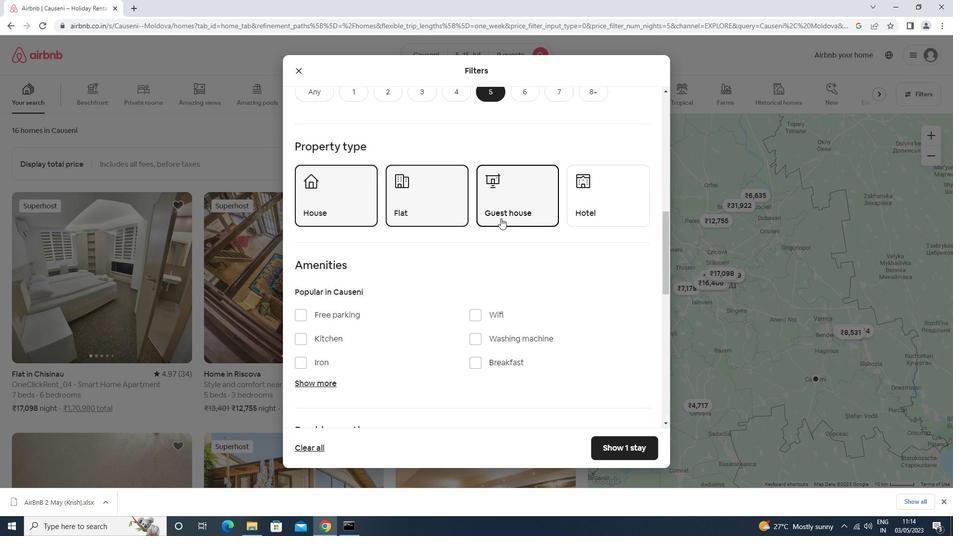 
Action: Mouse moved to (635, 331)
Screenshot: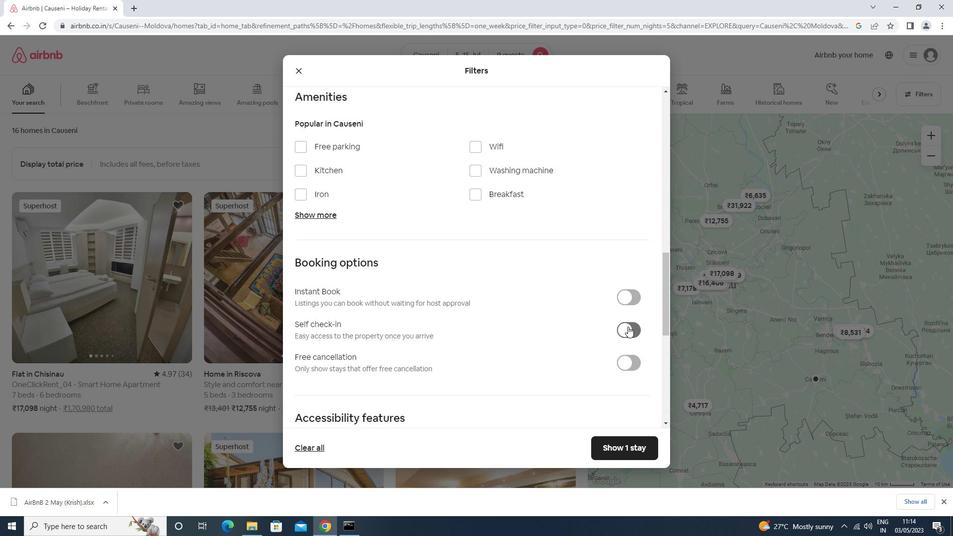 
Action: Mouse pressed left at (635, 331)
Screenshot: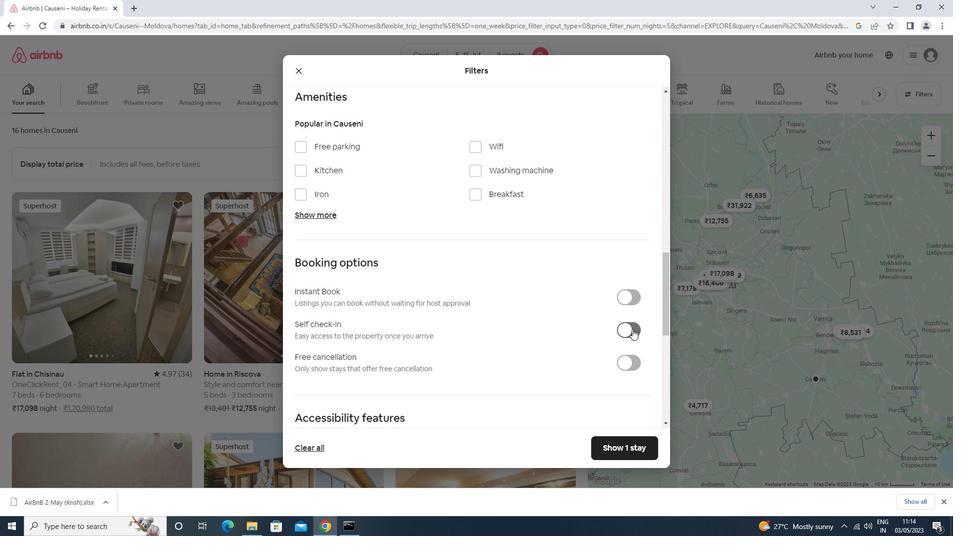 
Action: Mouse moved to (629, 321)
Screenshot: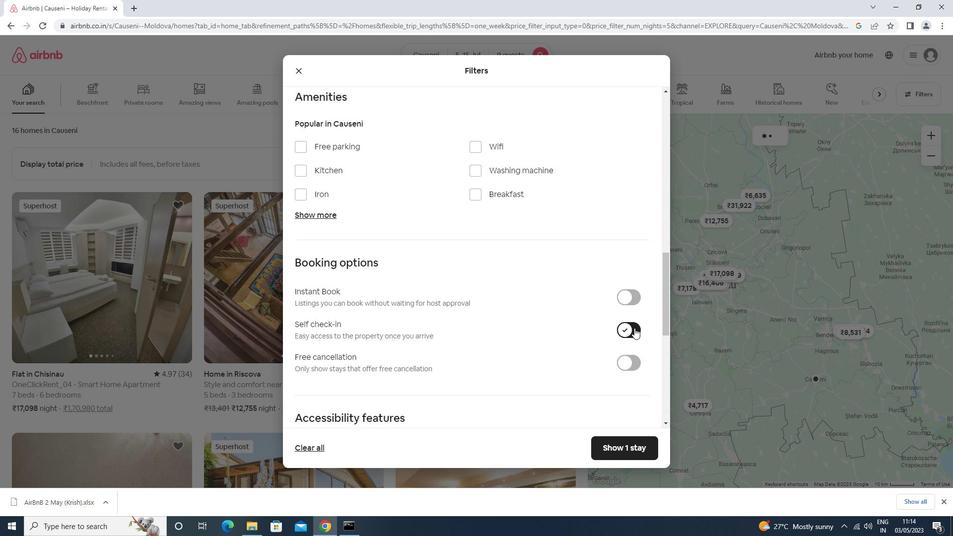 
Action: Mouse scrolled (629, 321) with delta (0, 0)
Screenshot: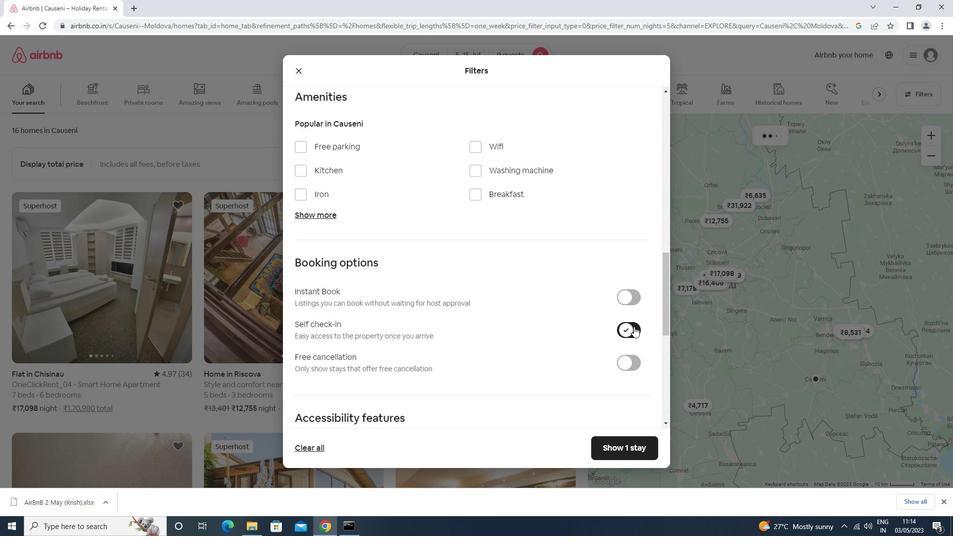 
Action: Mouse scrolled (629, 321) with delta (0, 0)
Screenshot: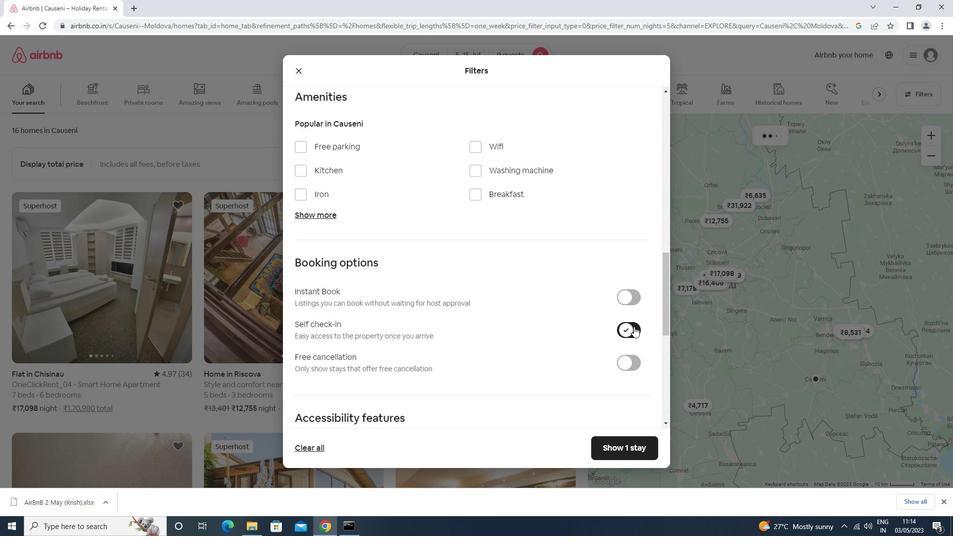 
Action: Mouse scrolled (629, 321) with delta (0, 0)
Screenshot: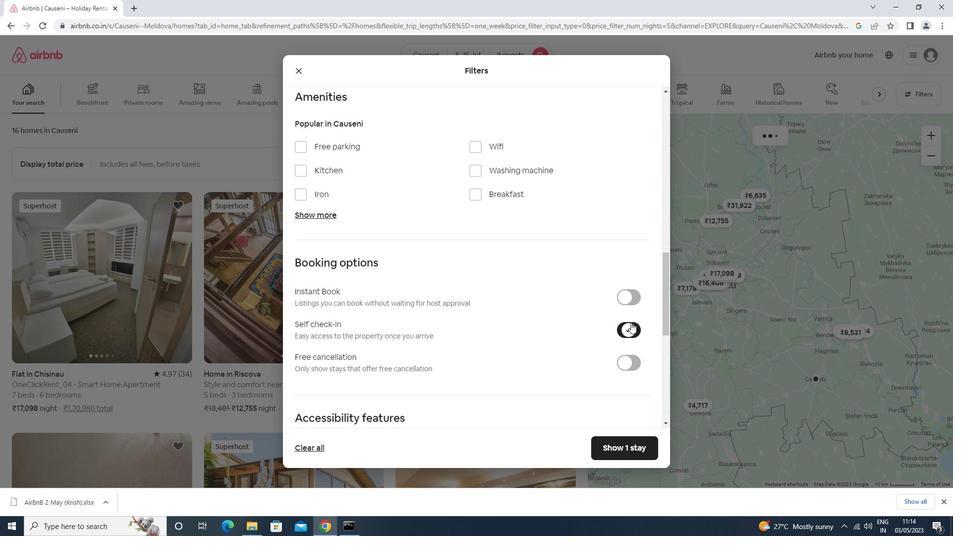 
Action: Mouse moved to (629, 321)
Screenshot: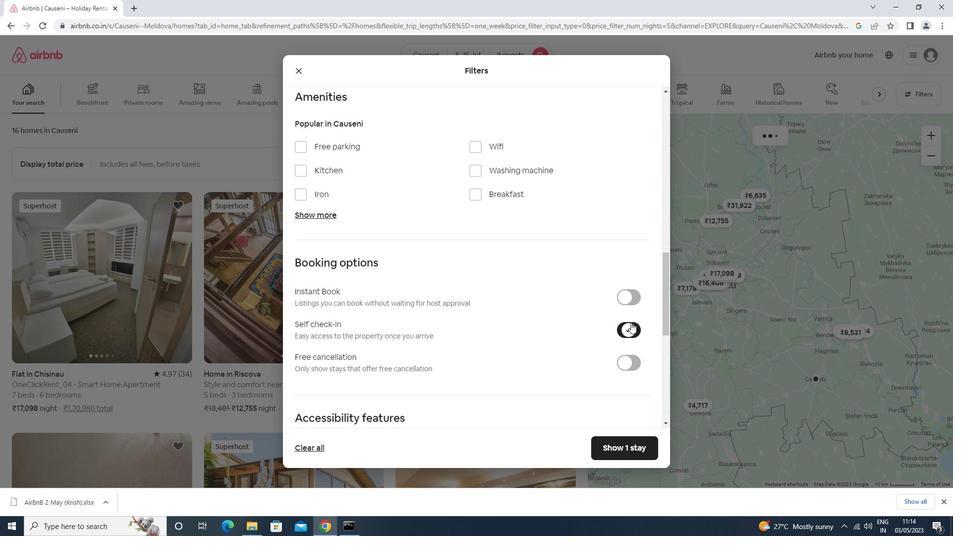 
Action: Mouse scrolled (629, 320) with delta (0, 0)
Screenshot: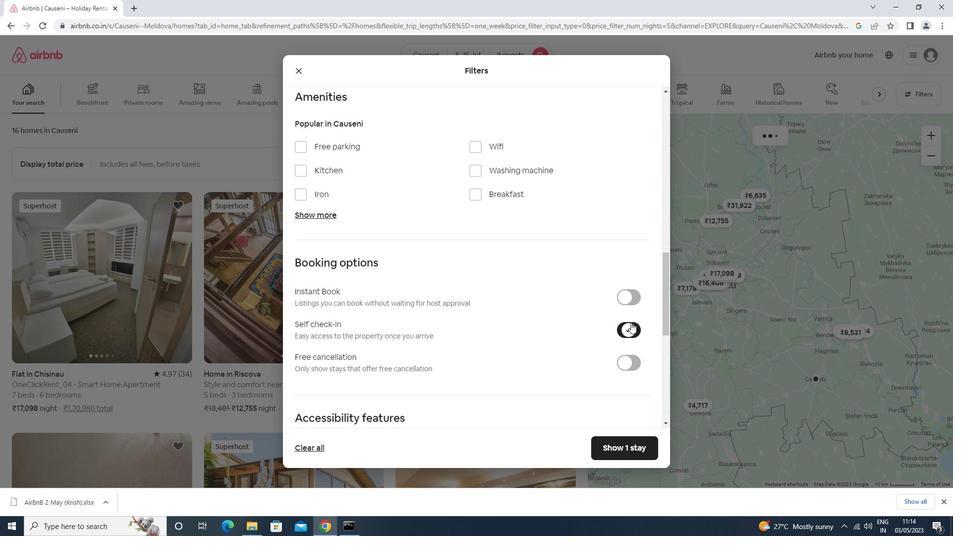 
Action: Mouse moved to (628, 321)
Screenshot: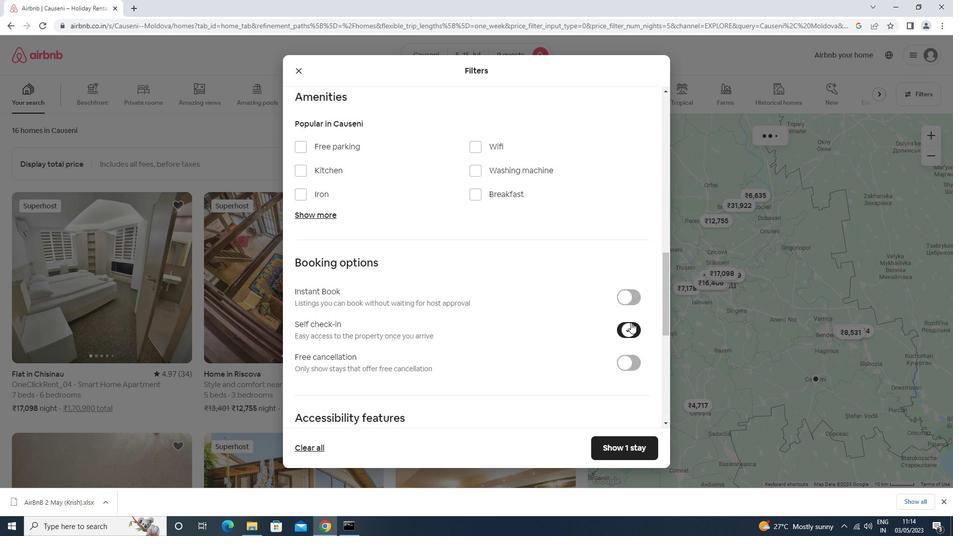 
Action: Mouse scrolled (628, 321) with delta (0, 0)
Screenshot: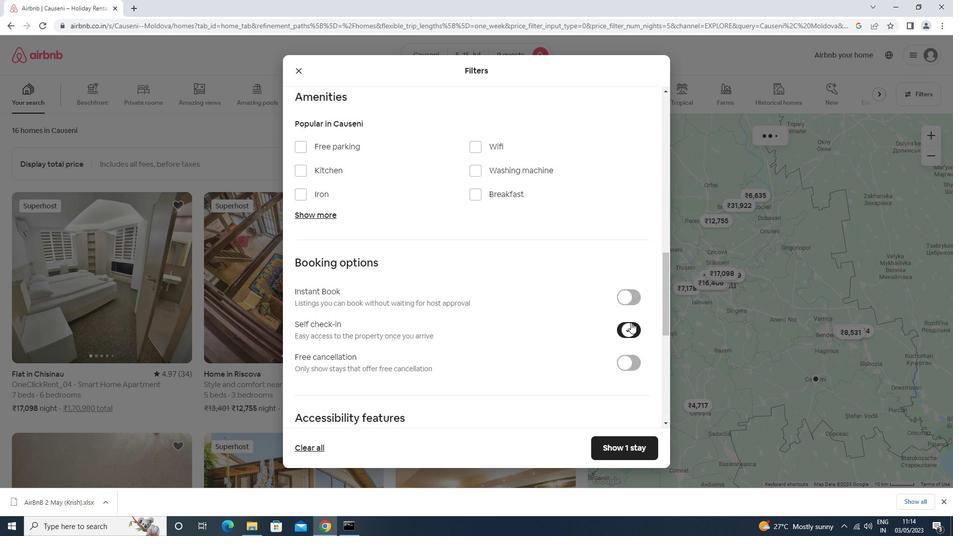 
Action: Mouse scrolled (628, 320) with delta (0, 0)
Screenshot: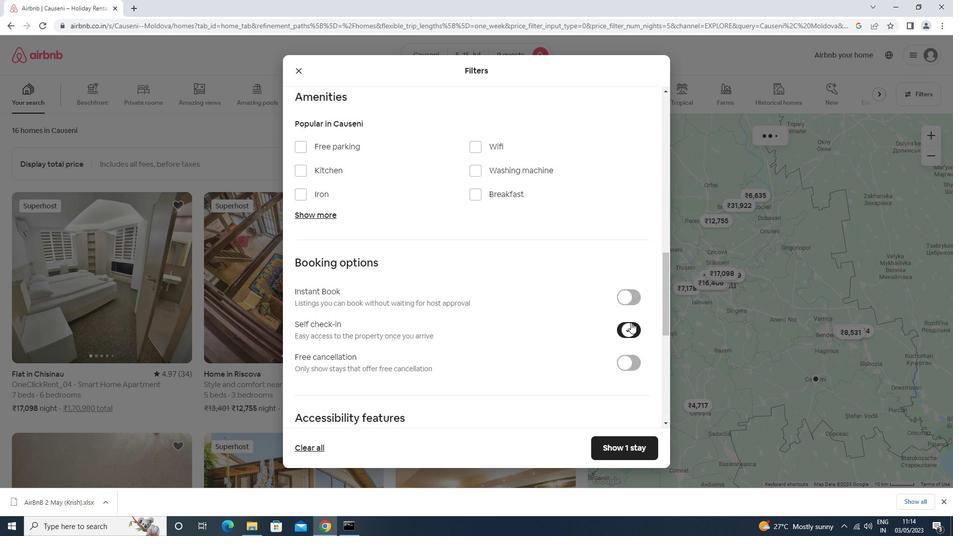 
Action: Mouse moved to (623, 320)
Screenshot: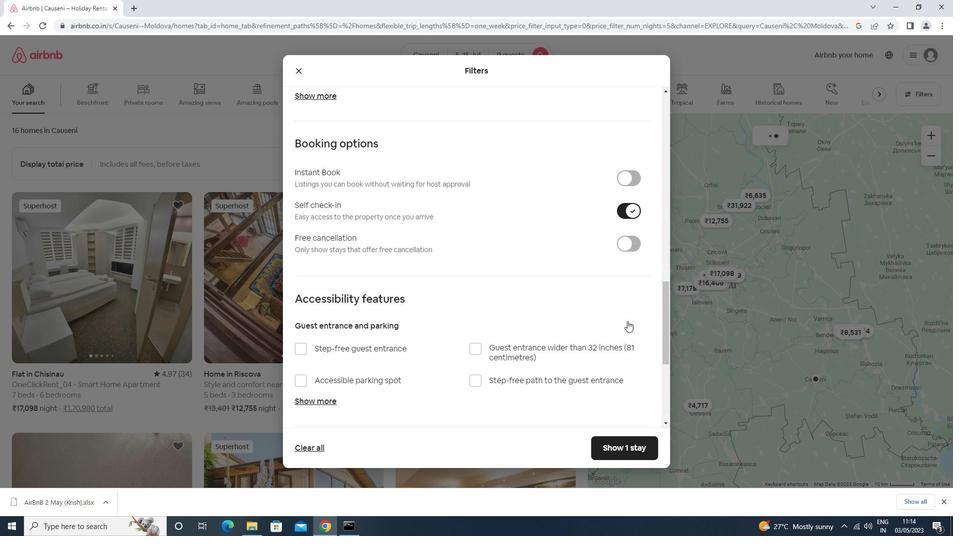 
Action: Mouse scrolled (623, 320) with delta (0, 0)
Screenshot: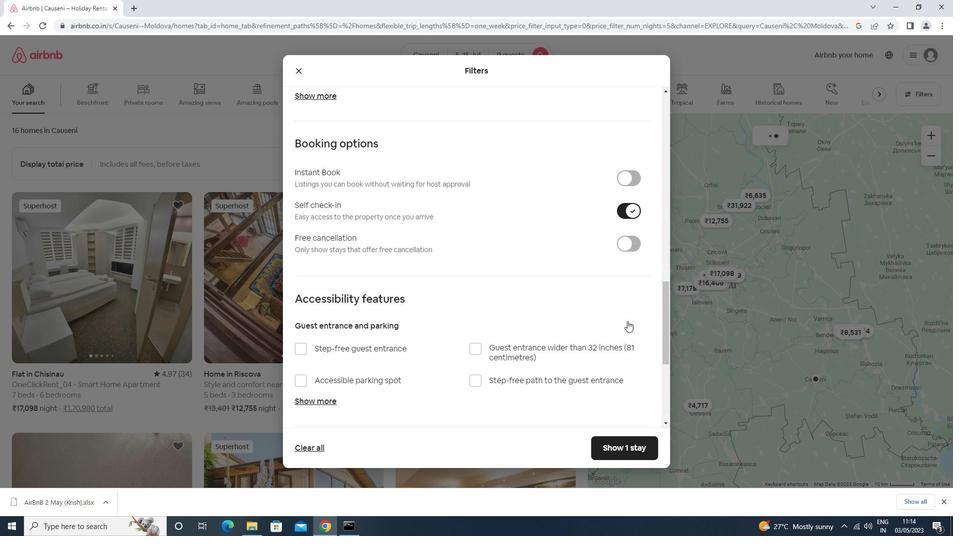 
Action: Mouse moved to (621, 320)
Screenshot: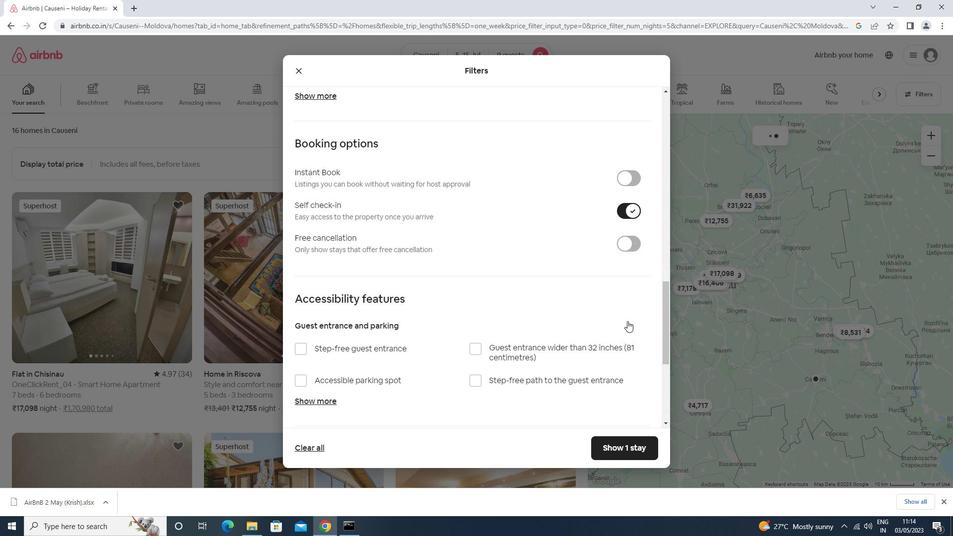 
Action: Mouse scrolled (621, 320) with delta (0, 0)
Screenshot: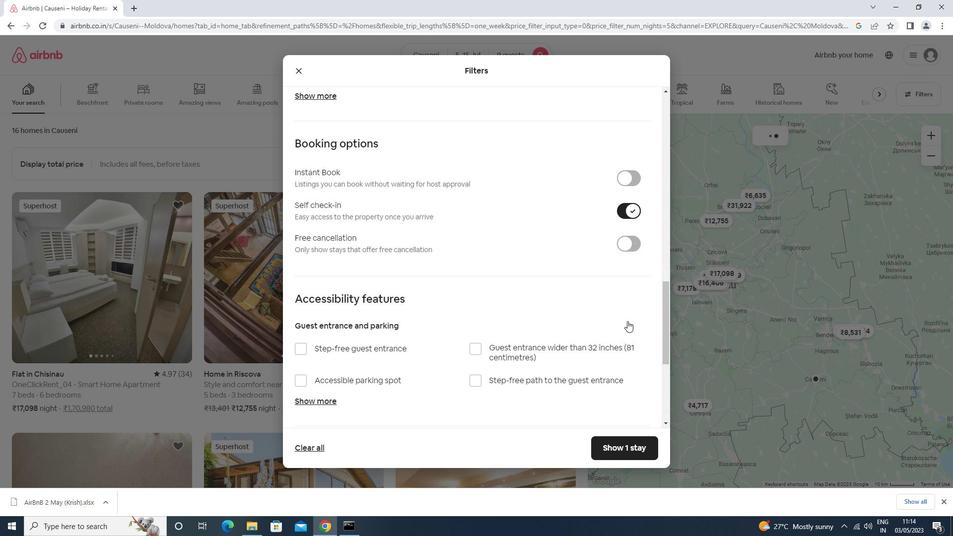 
Action: Mouse moved to (618, 320)
Screenshot: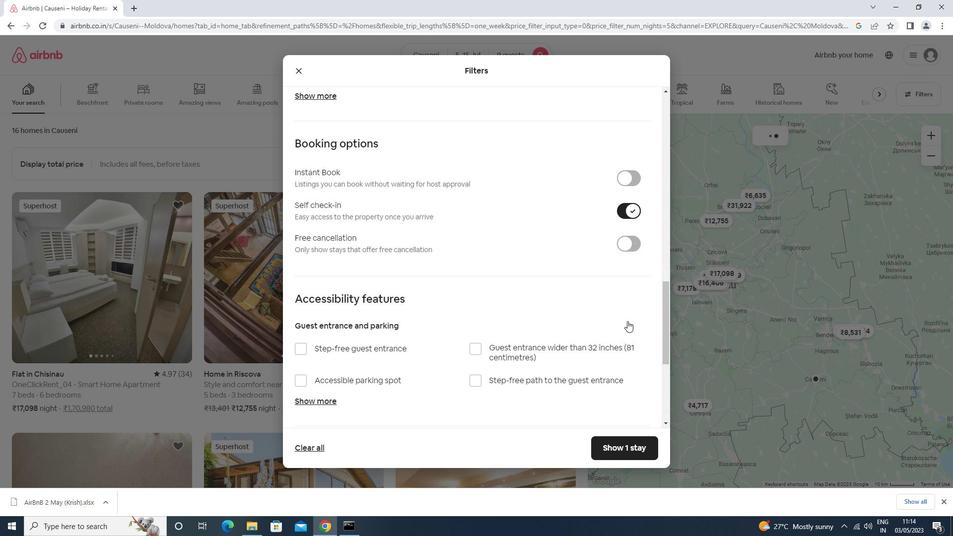 
Action: Mouse scrolled (618, 320) with delta (0, 0)
Screenshot: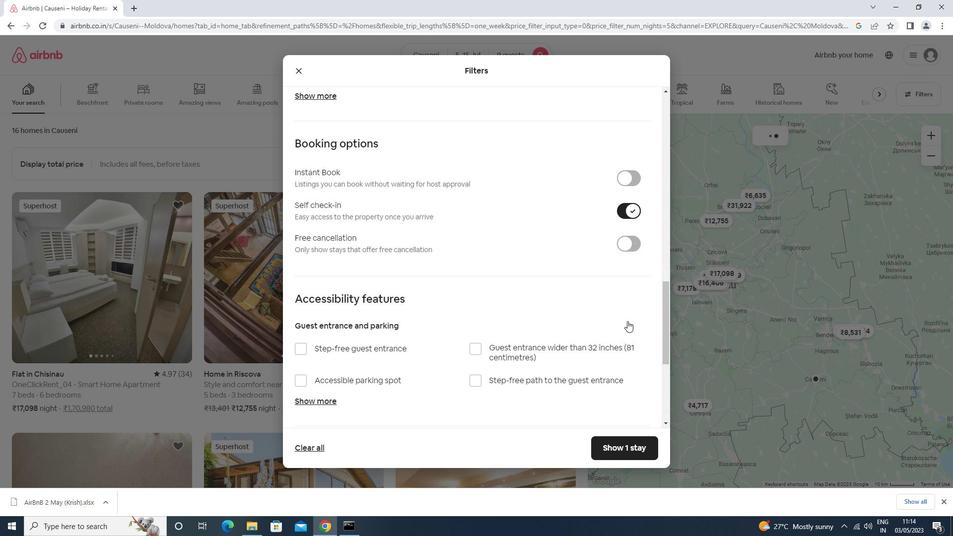 
Action: Mouse moved to (616, 320)
Screenshot: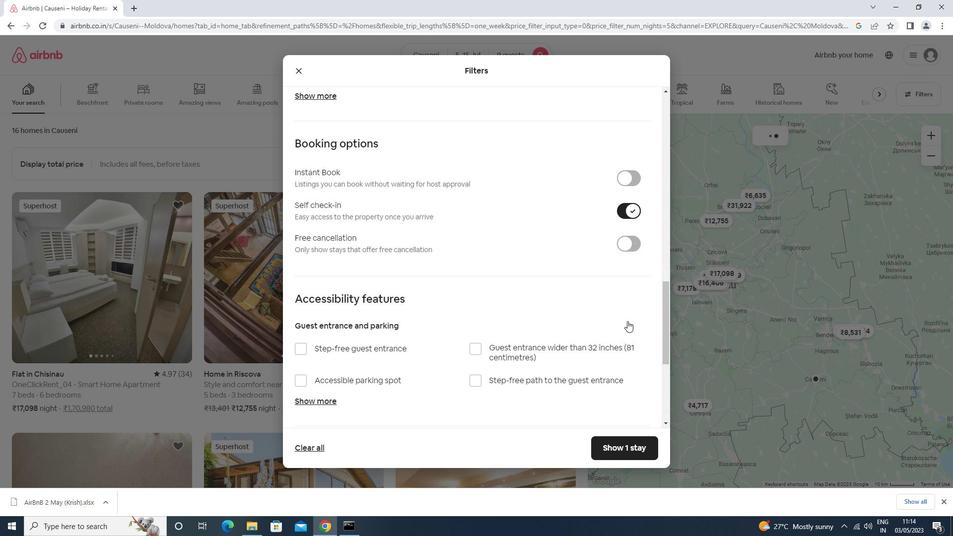 
Action: Mouse scrolled (616, 320) with delta (0, 0)
Screenshot: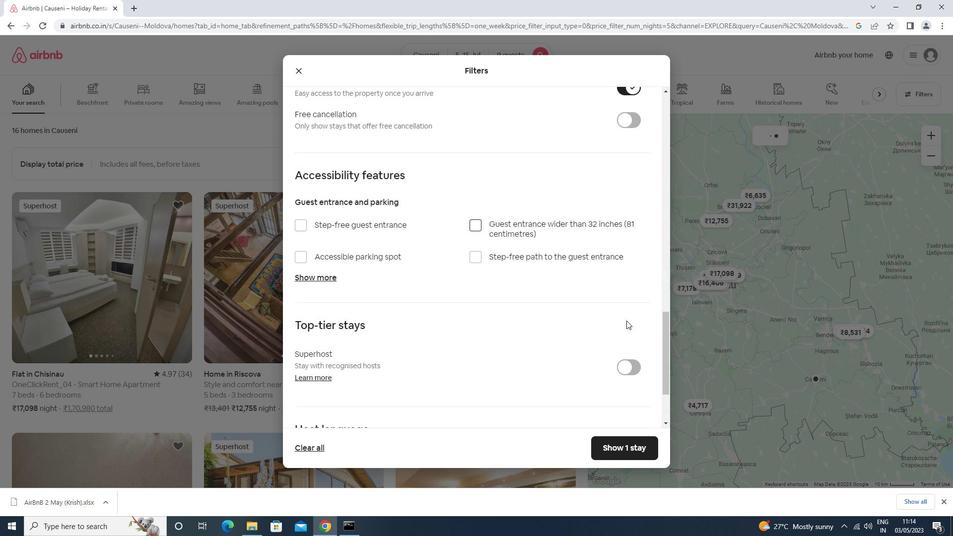 
Action: Mouse moved to (614, 320)
Screenshot: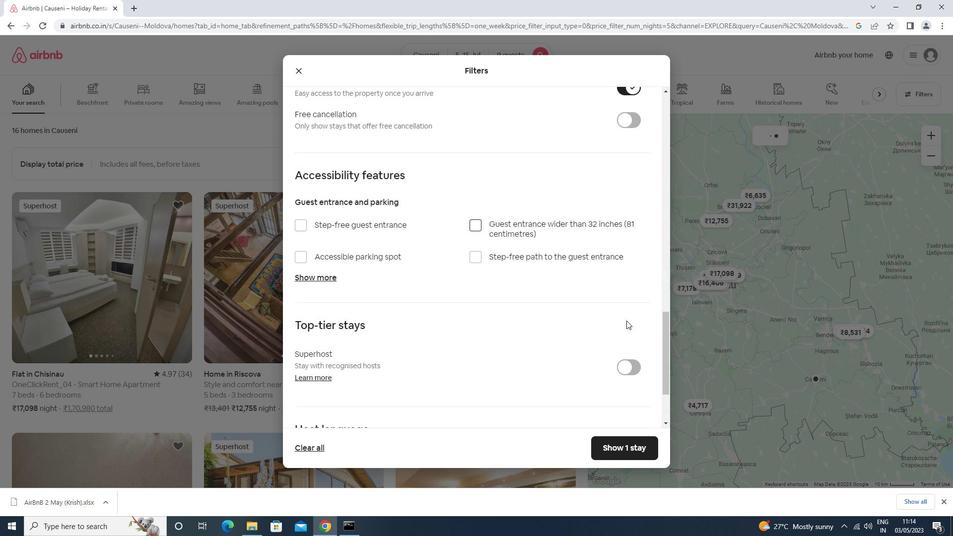 
Action: Mouse scrolled (614, 319) with delta (0, 0)
Screenshot: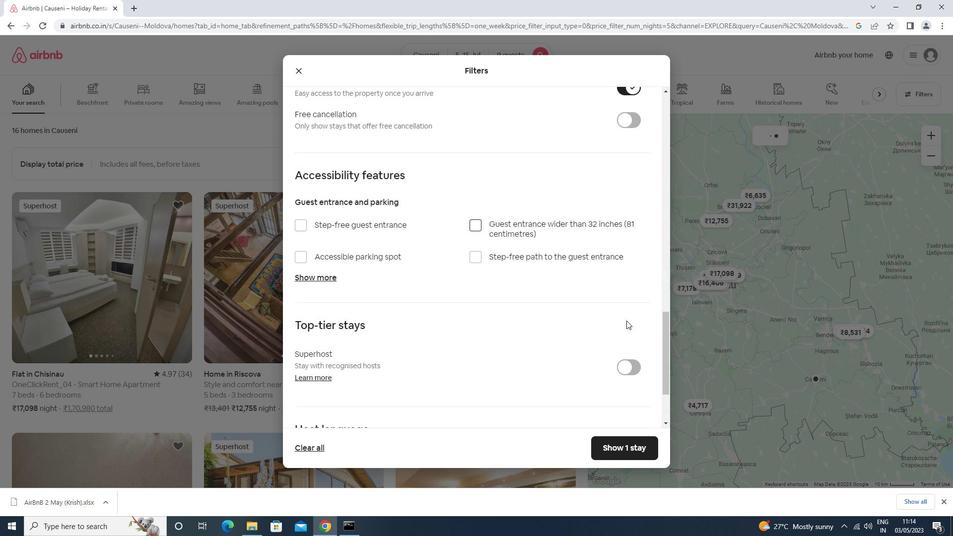 
Action: Mouse moved to (318, 357)
Screenshot: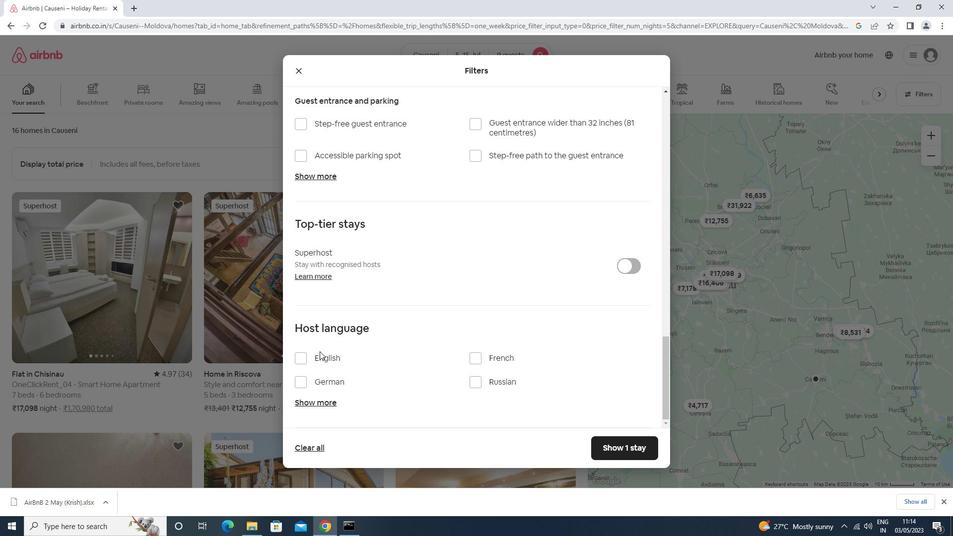 
Action: Mouse pressed left at (318, 357)
Screenshot: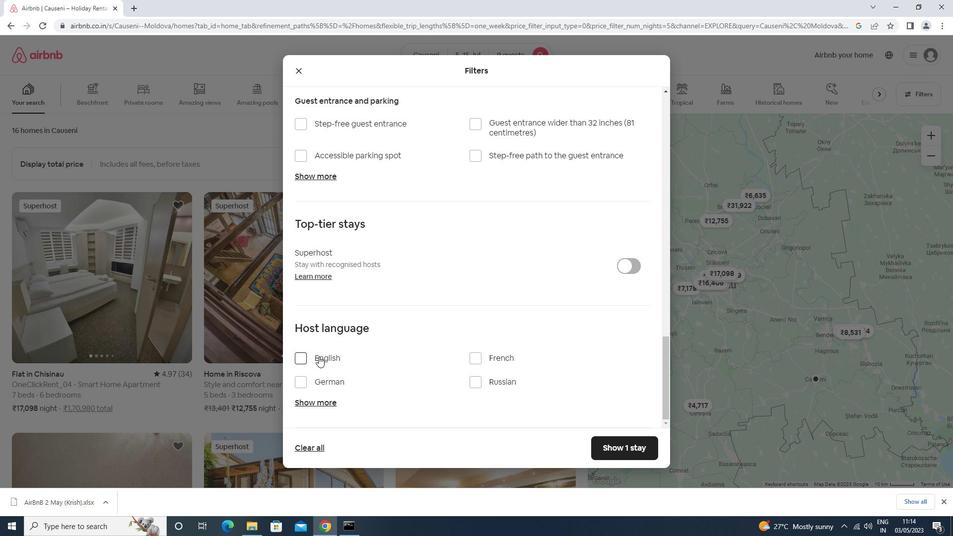 
Action: Mouse moved to (605, 441)
Screenshot: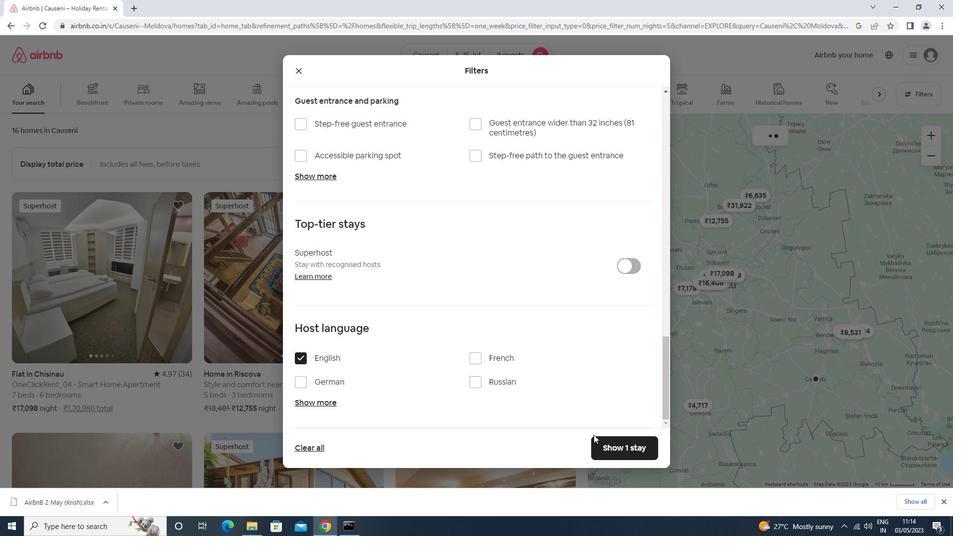 
Action: Mouse pressed left at (605, 441)
Screenshot: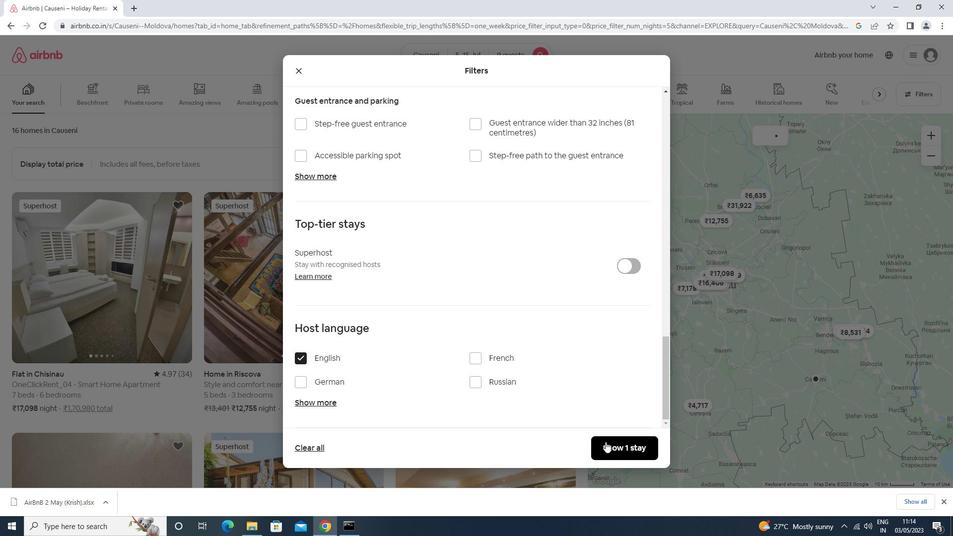 
